 Task: Find flights from Istanbul to London for 2 passengers, round trip, economy class, from July 12 to July 15, with 2 carry-on bags and a budget of up to $3,000.
Action: Mouse pressed left at (436, 387)
Screenshot: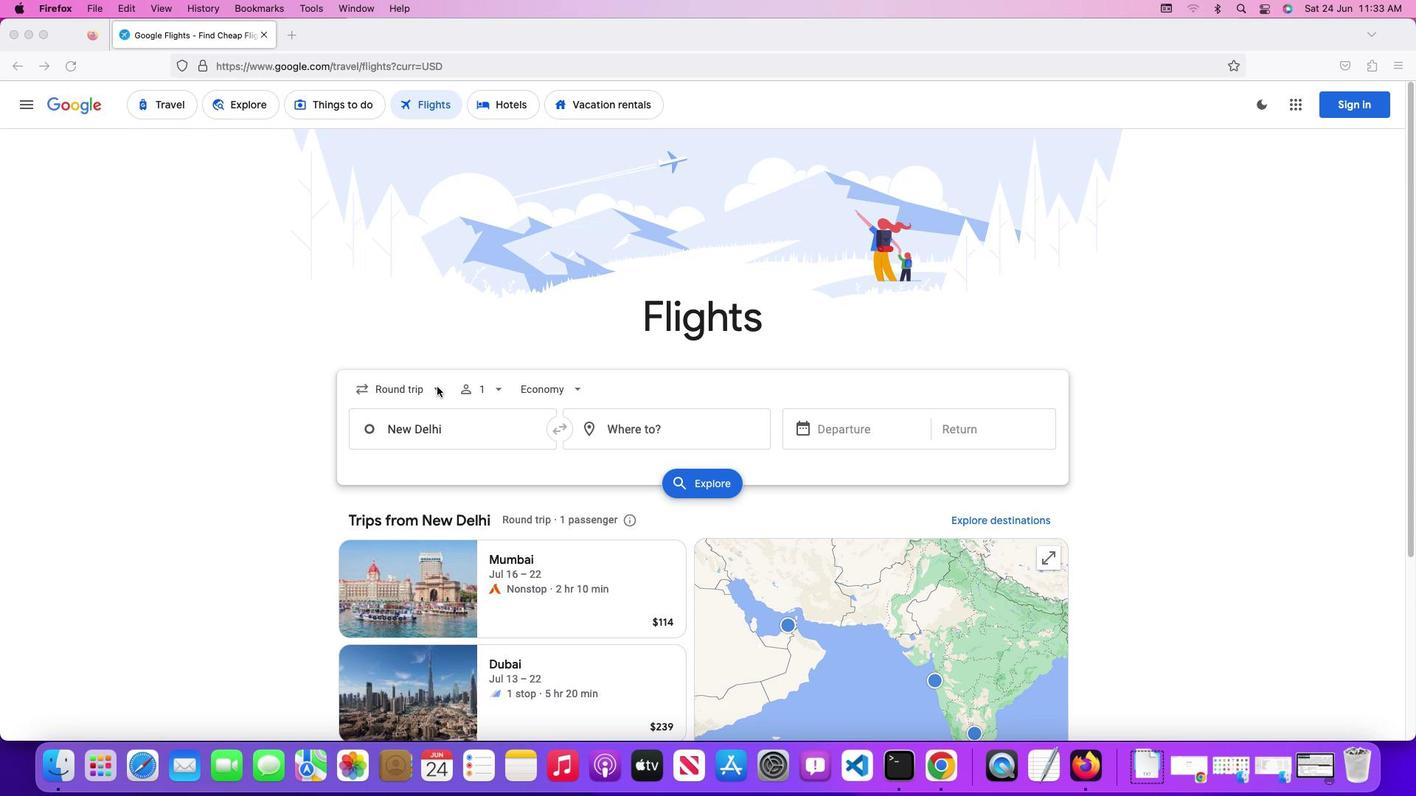 
Action: Mouse pressed left at (436, 387)
Screenshot: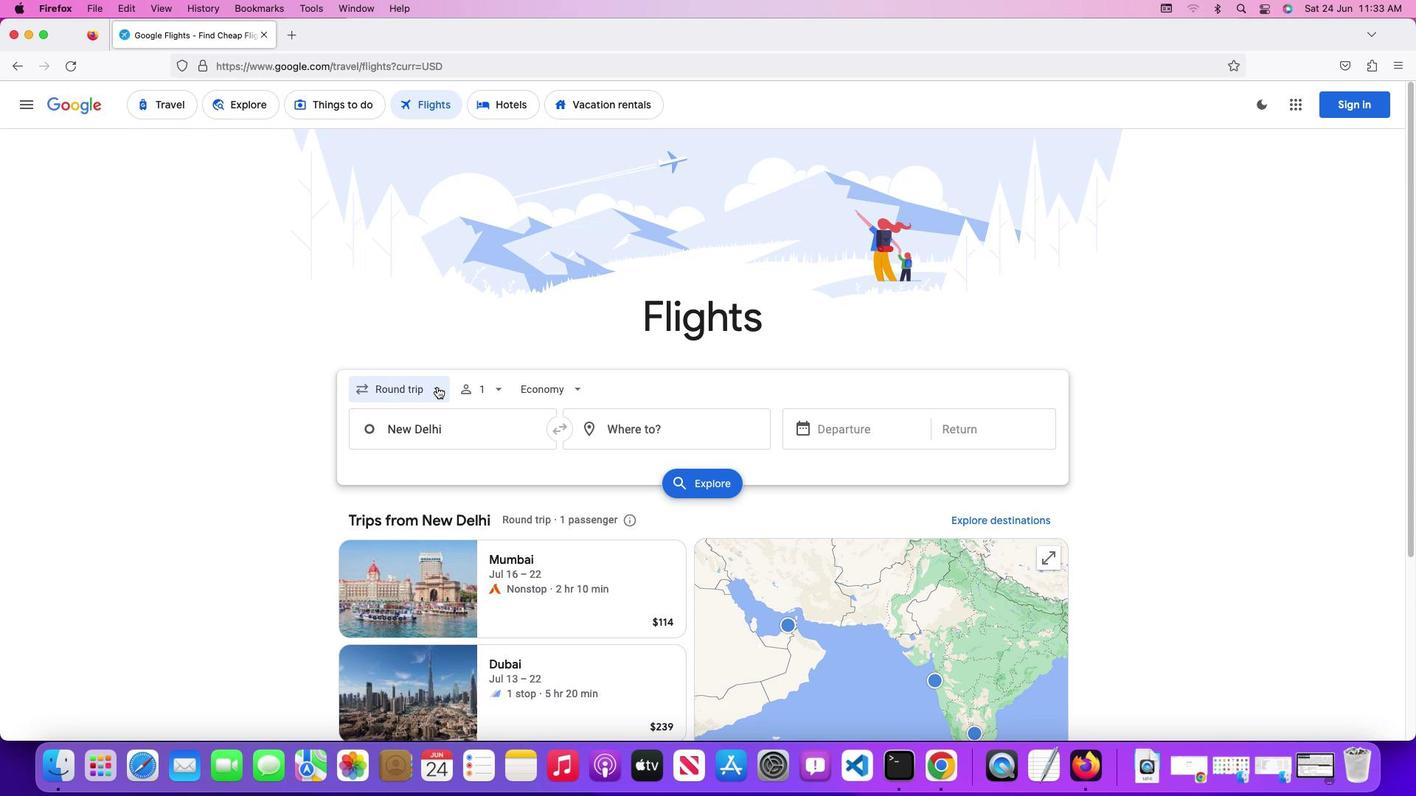 
Action: Mouse moved to (436, 422)
Screenshot: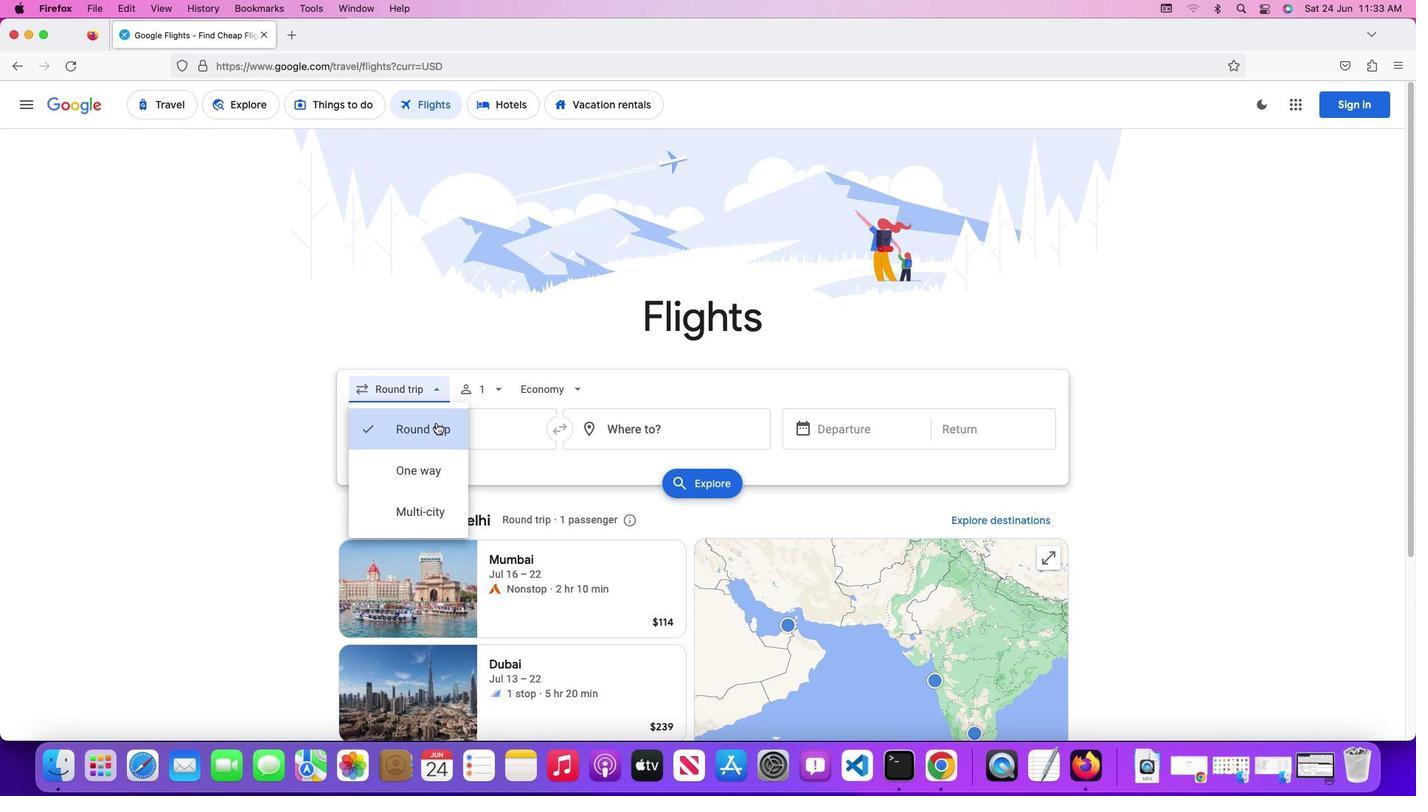 
Action: Mouse pressed left at (436, 422)
Screenshot: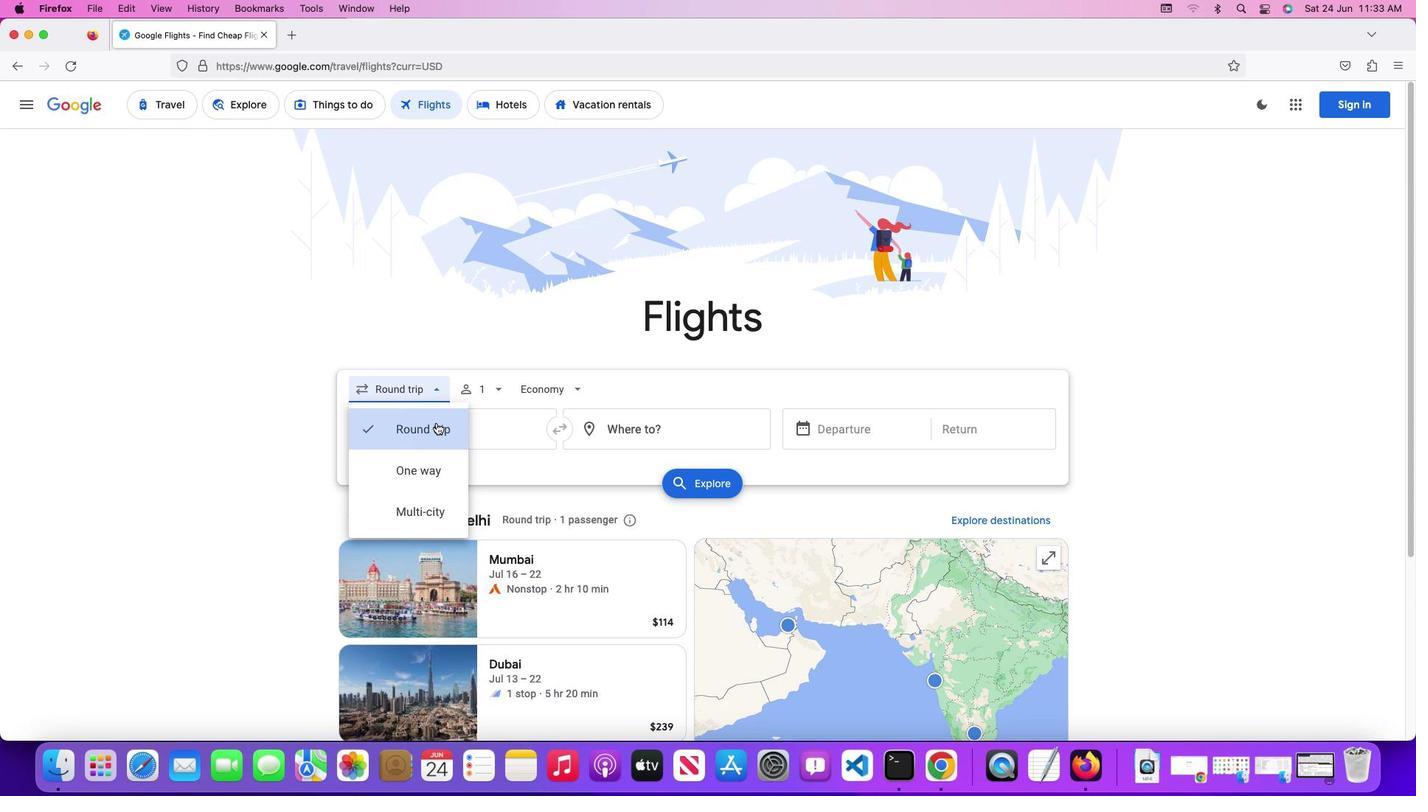 
Action: Mouse moved to (495, 394)
Screenshot: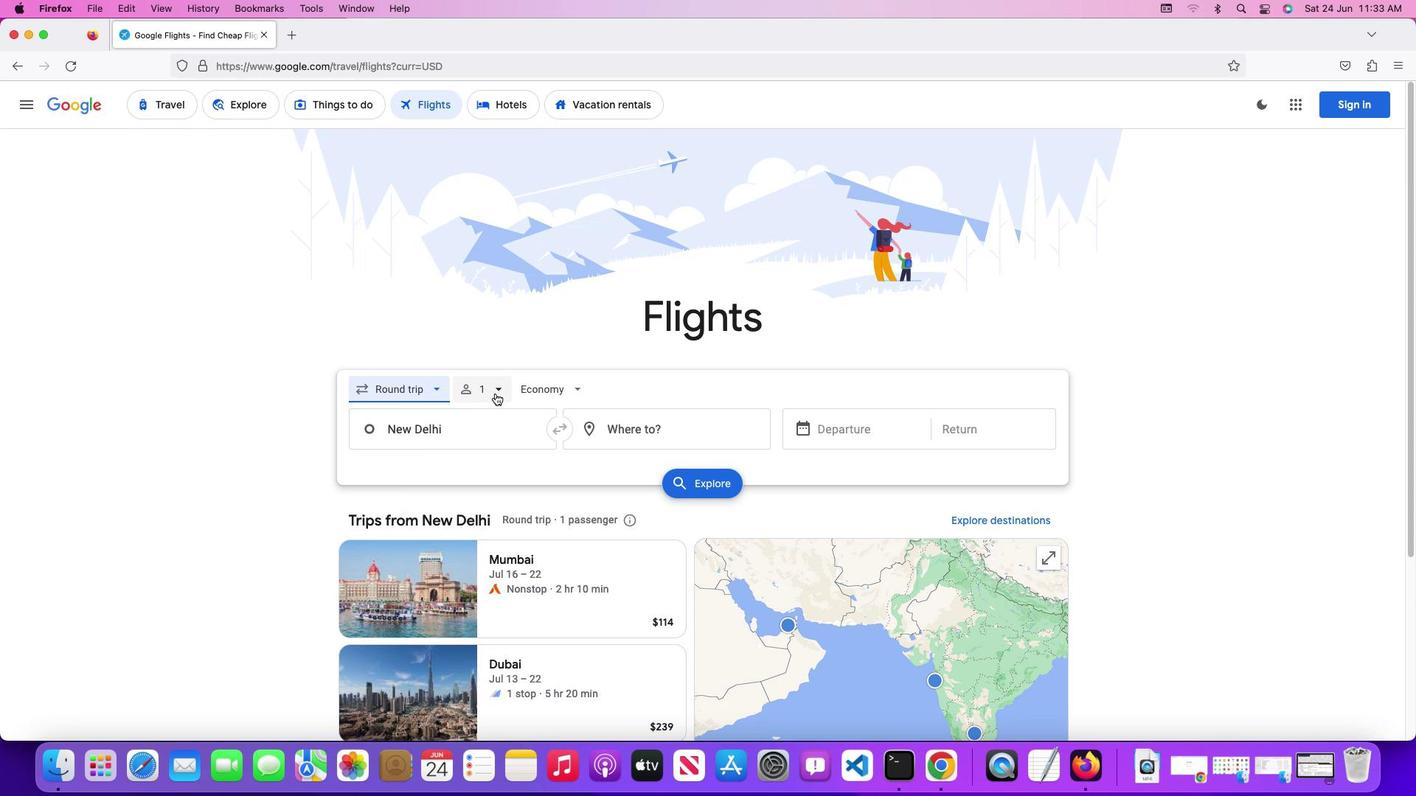 
Action: Mouse pressed left at (495, 394)
Screenshot: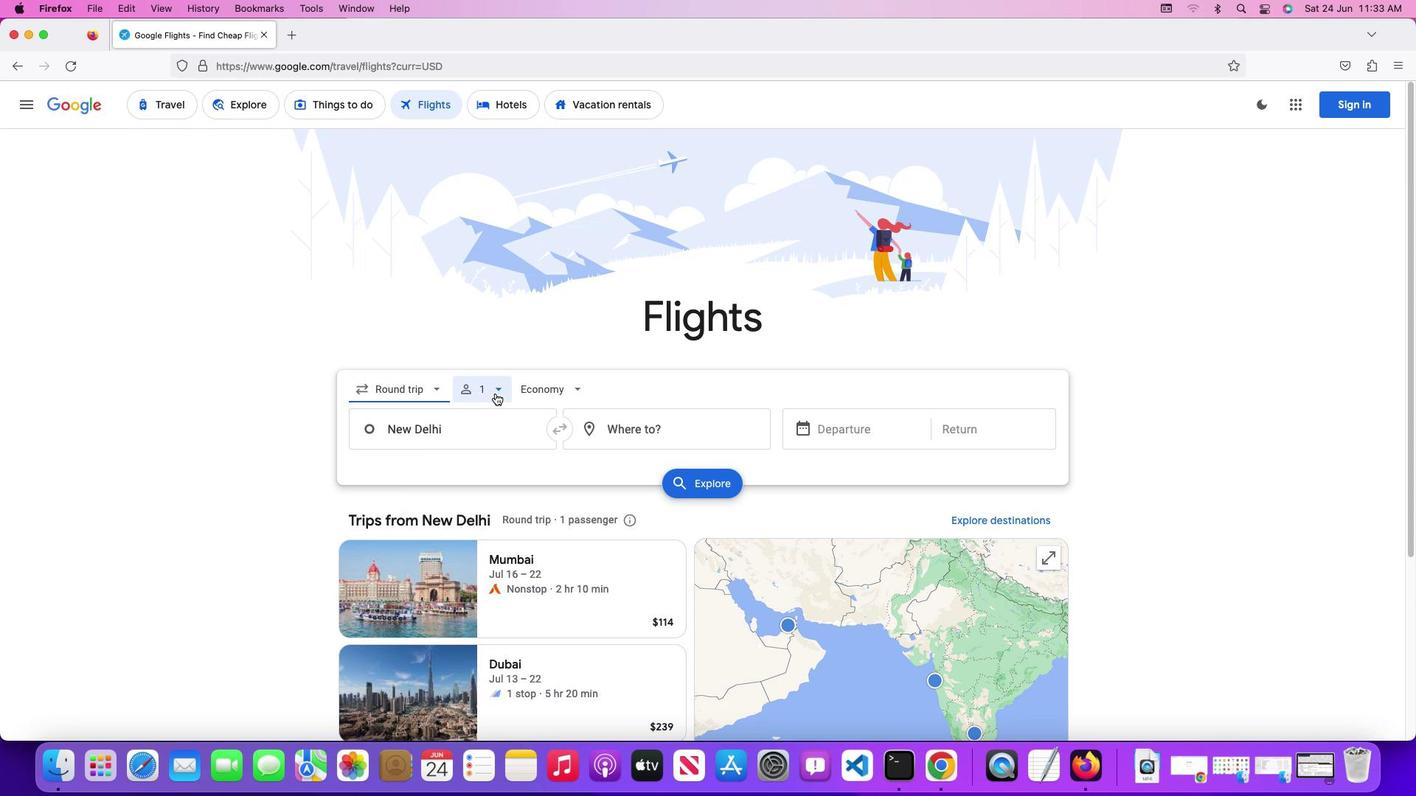 
Action: Mouse moved to (609, 428)
Screenshot: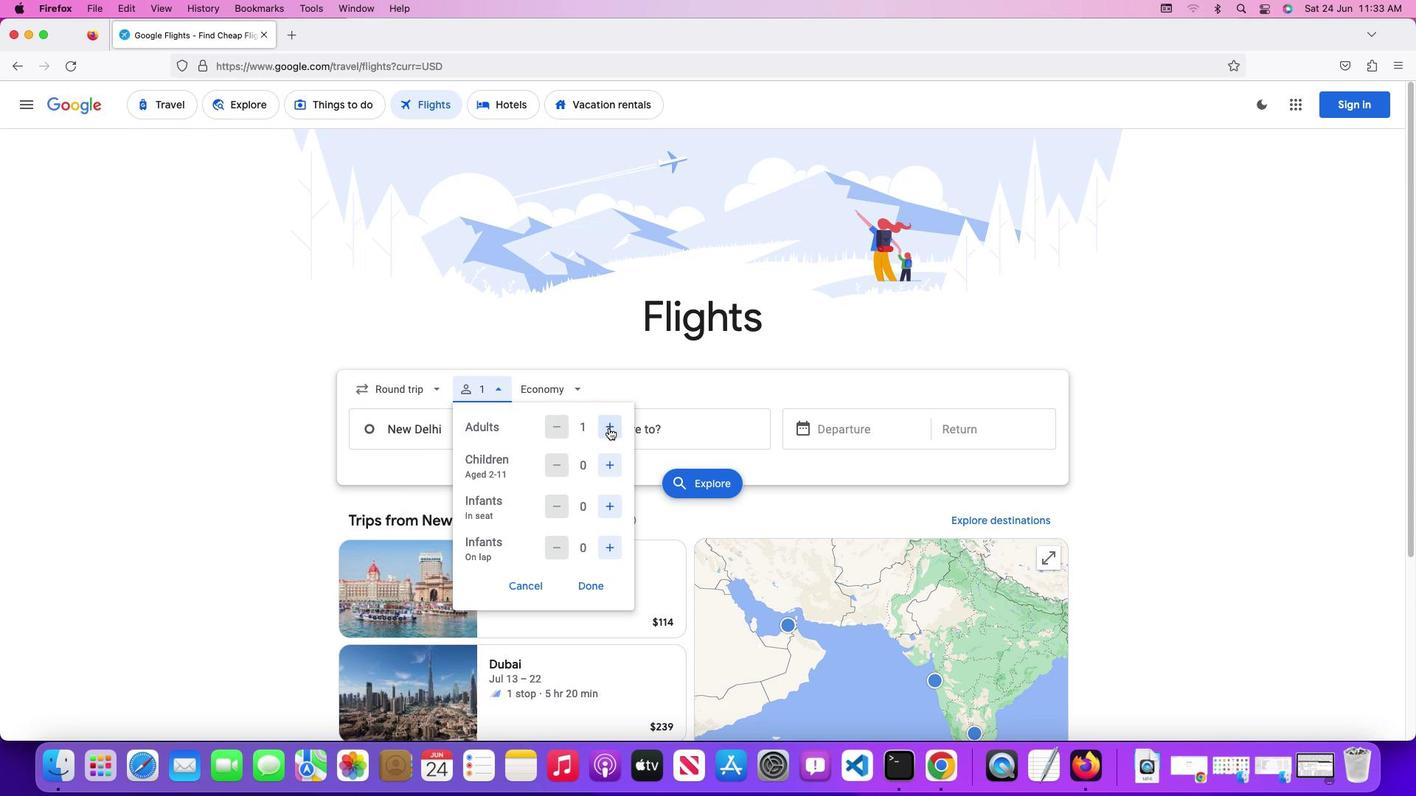 
Action: Mouse pressed left at (609, 428)
Screenshot: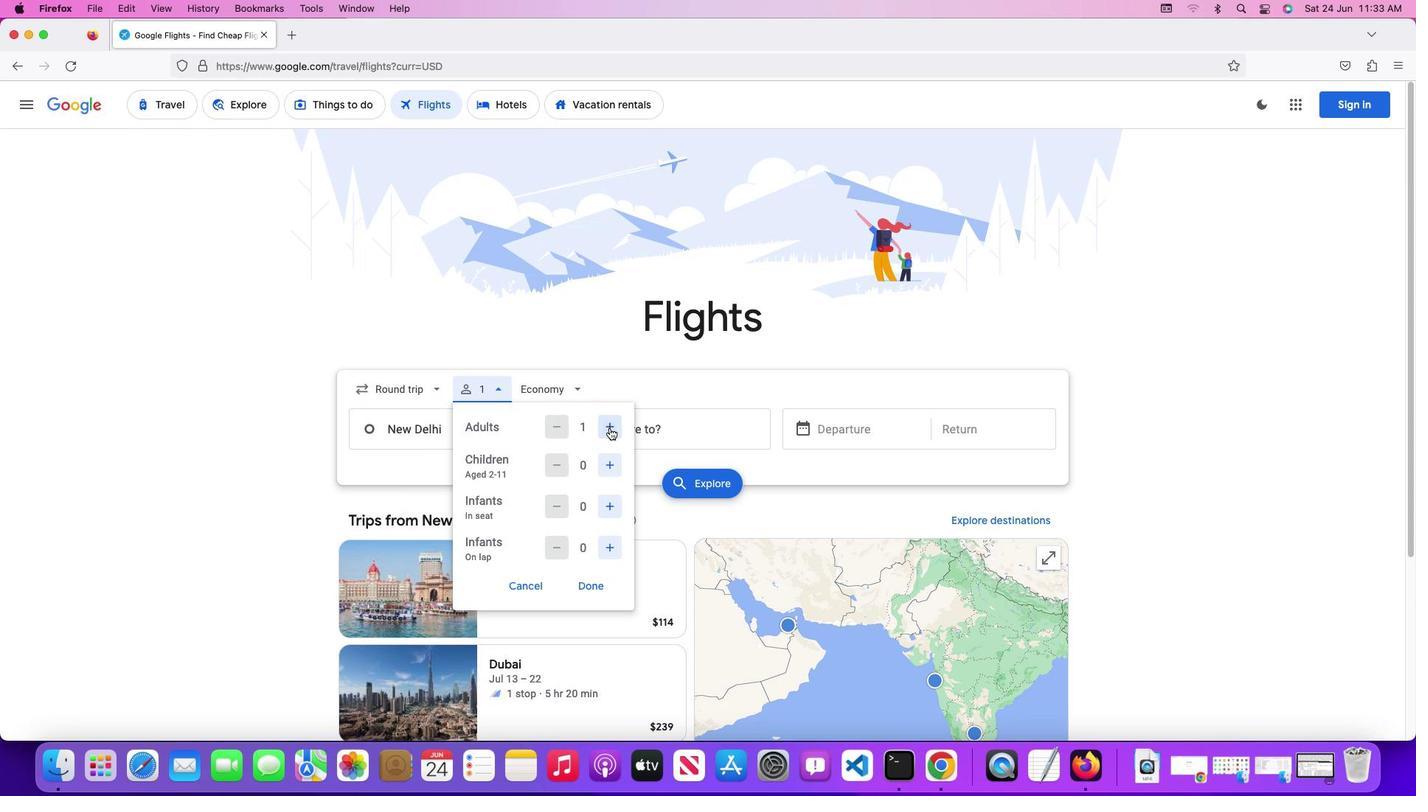
Action: Mouse moved to (582, 582)
Screenshot: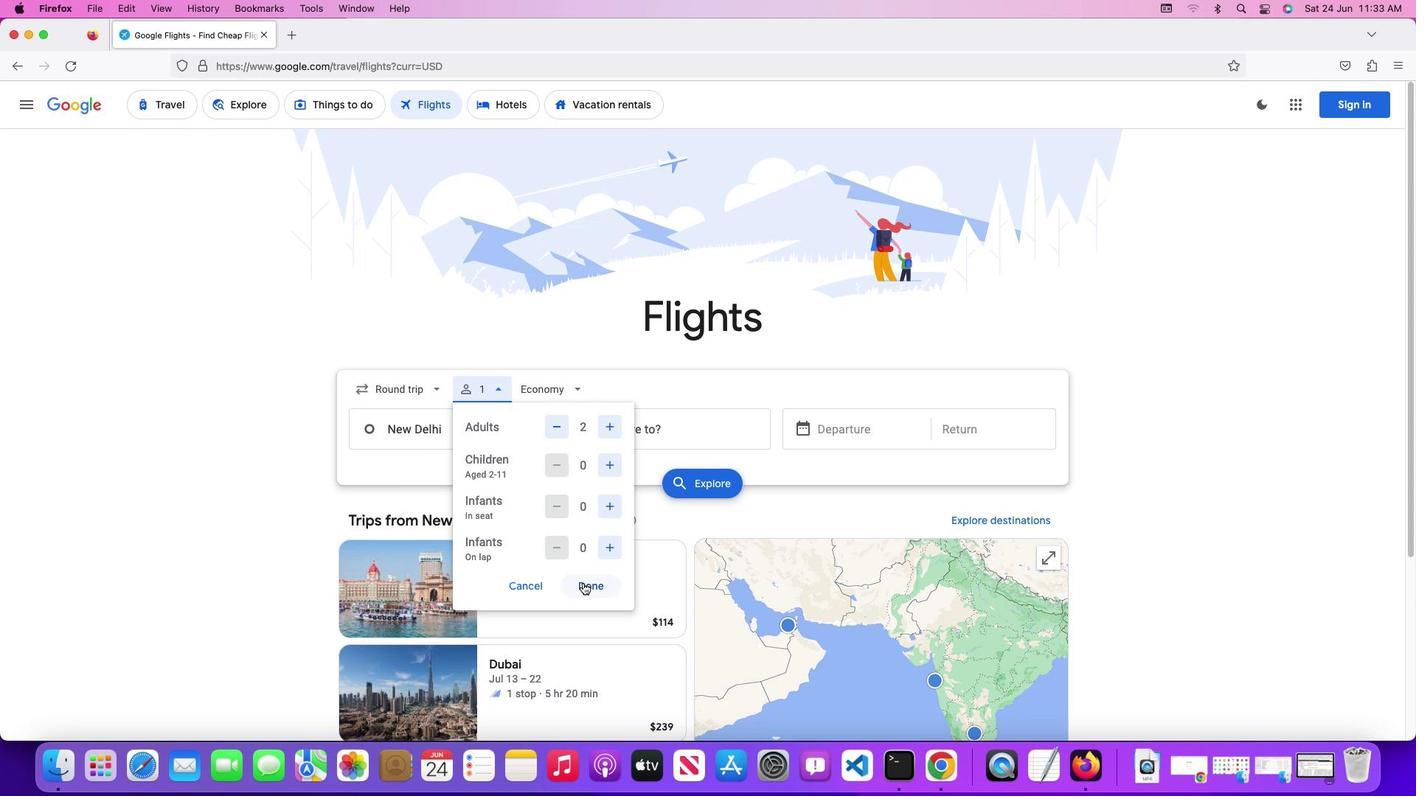 
Action: Mouse pressed left at (582, 582)
Screenshot: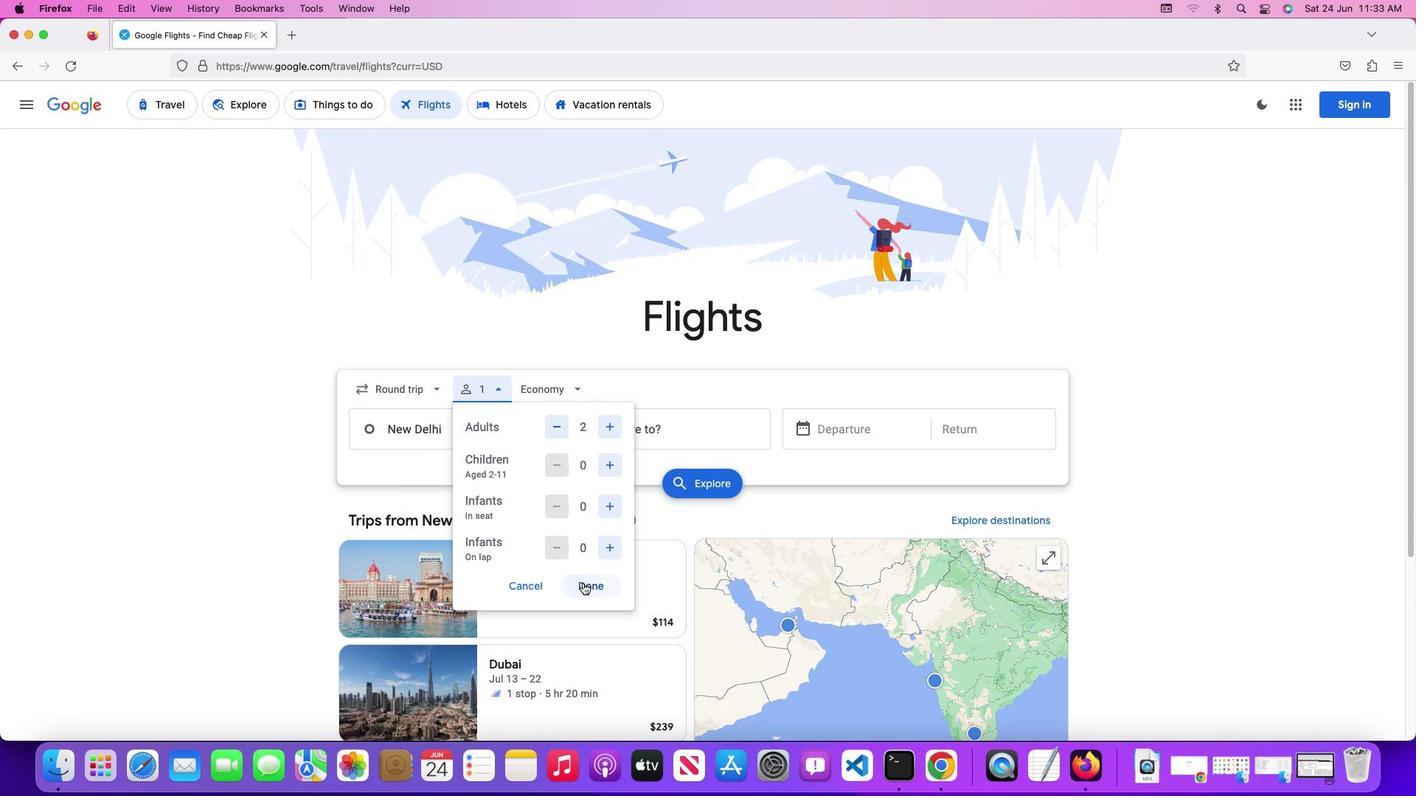 
Action: Mouse moved to (551, 386)
Screenshot: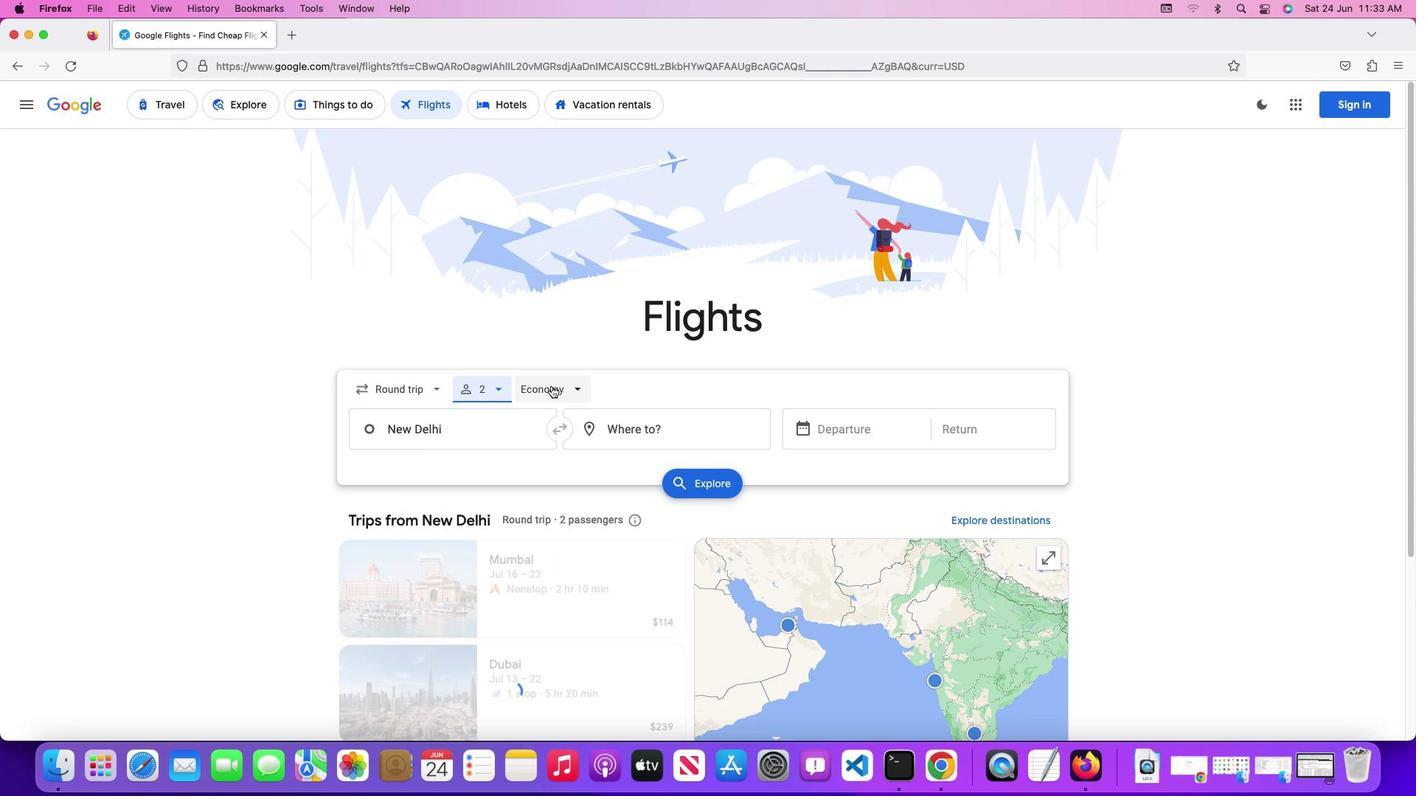 
Action: Mouse pressed left at (551, 386)
Screenshot: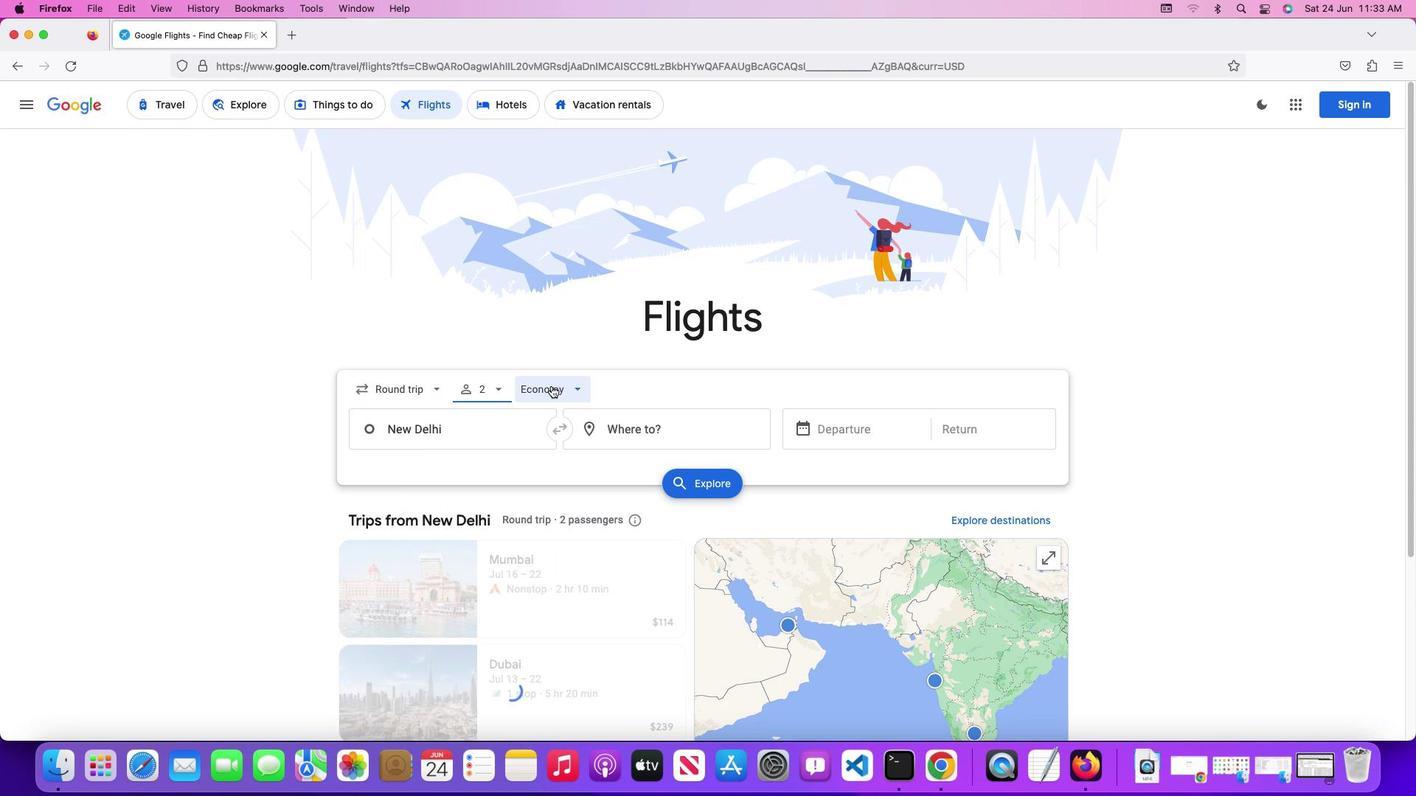 
Action: Mouse moved to (555, 420)
Screenshot: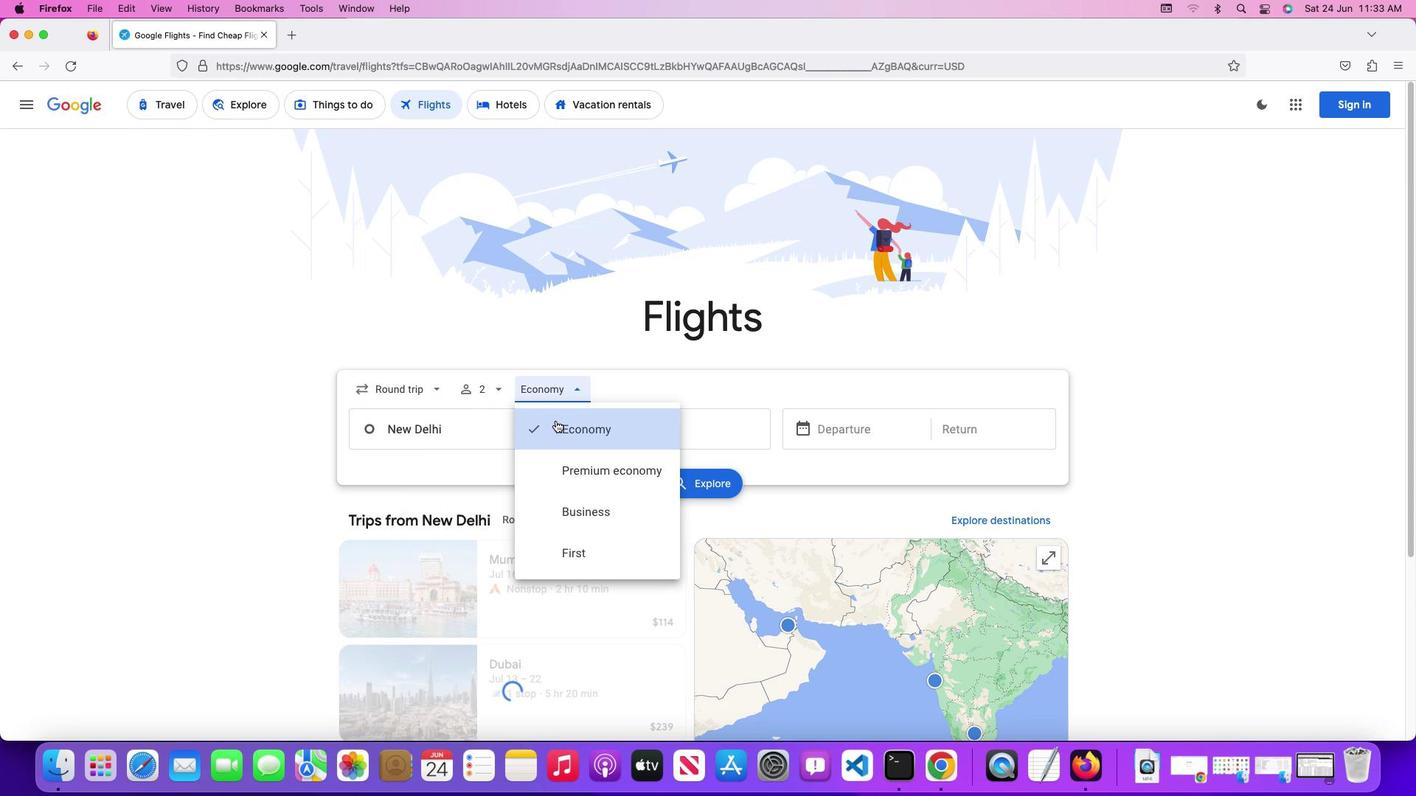 
Action: Mouse pressed left at (555, 420)
Screenshot: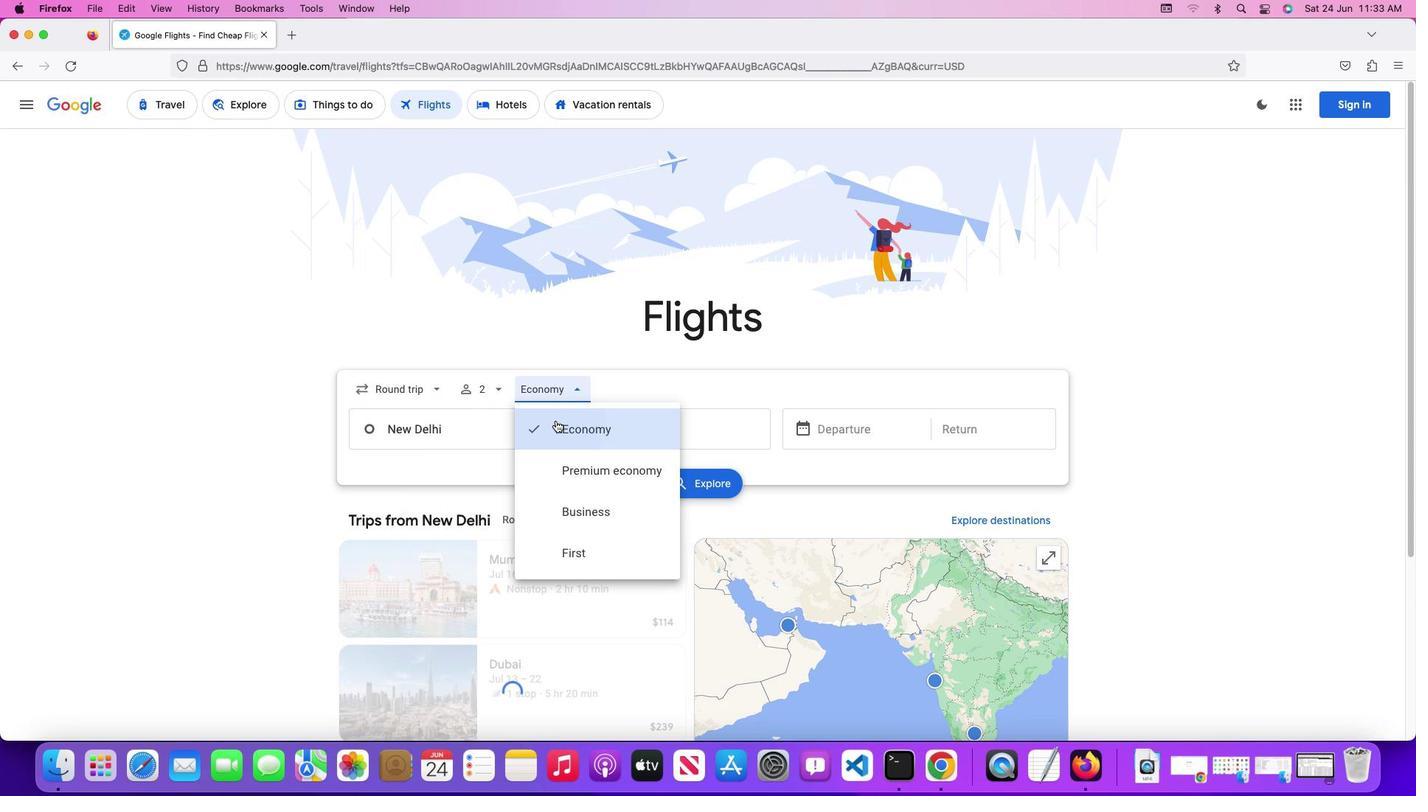 
Action: Mouse moved to (478, 432)
Screenshot: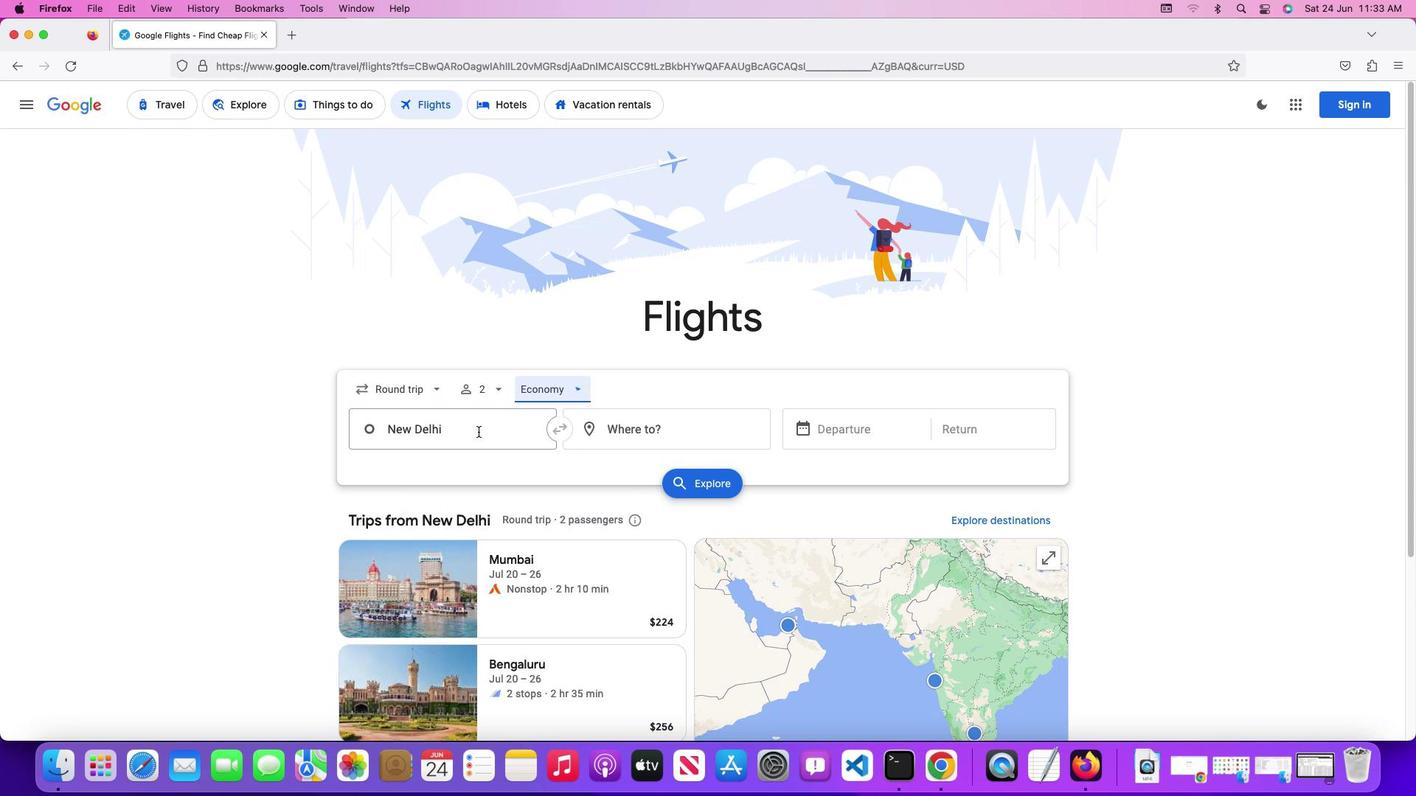 
Action: Mouse pressed left at (478, 432)
Screenshot: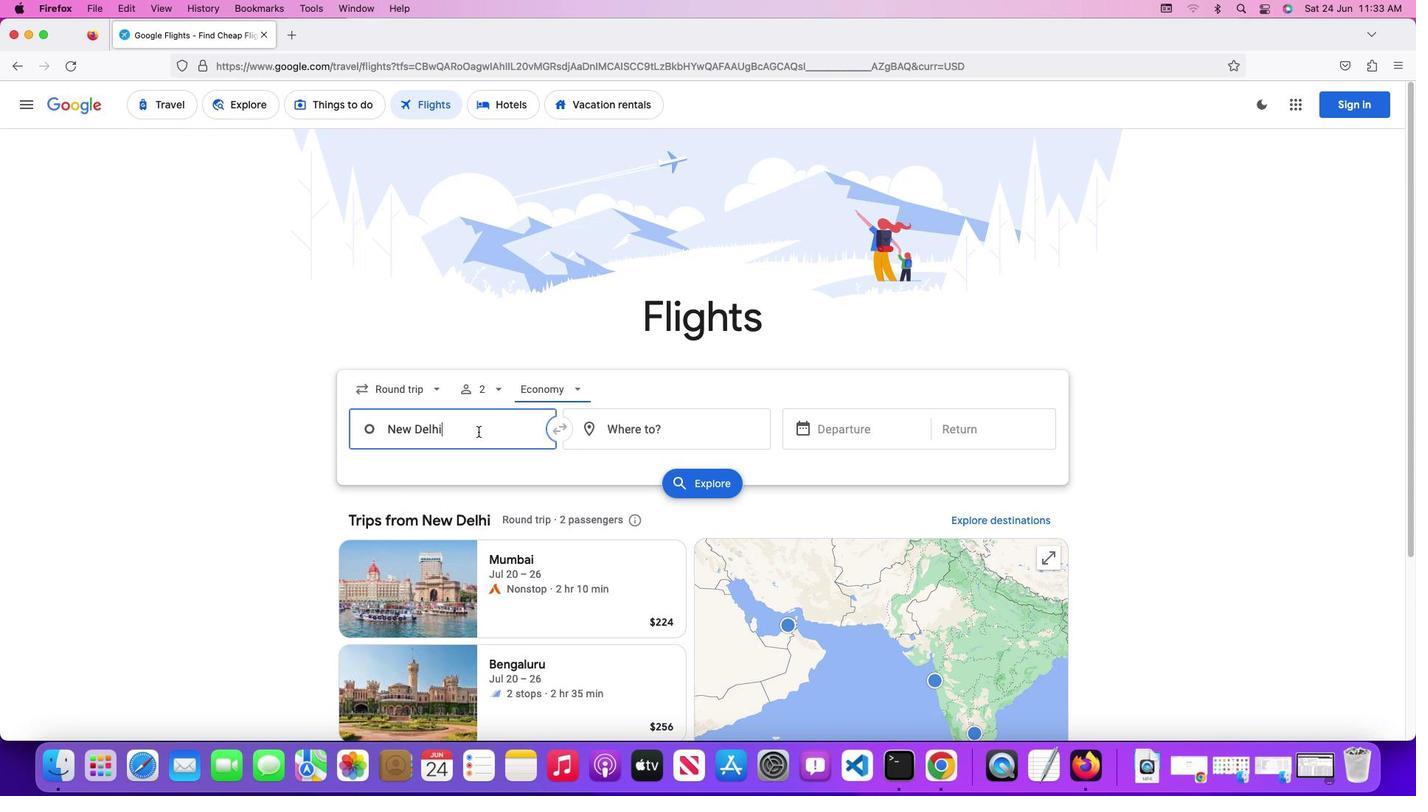 
Action: Key pressed Key.shift'I''s''t''a''n''b''u''l'
Screenshot: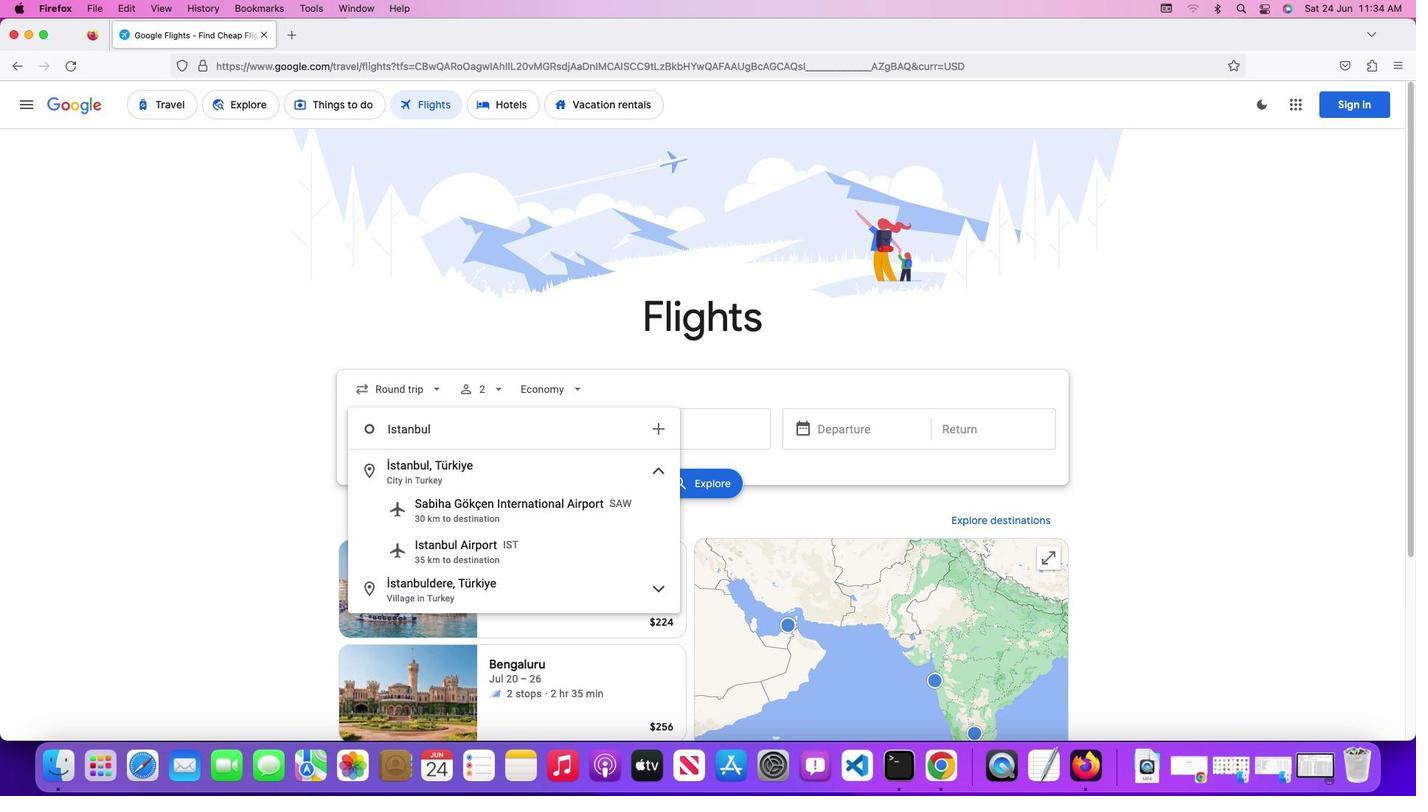 
Action: Mouse moved to (534, 471)
Screenshot: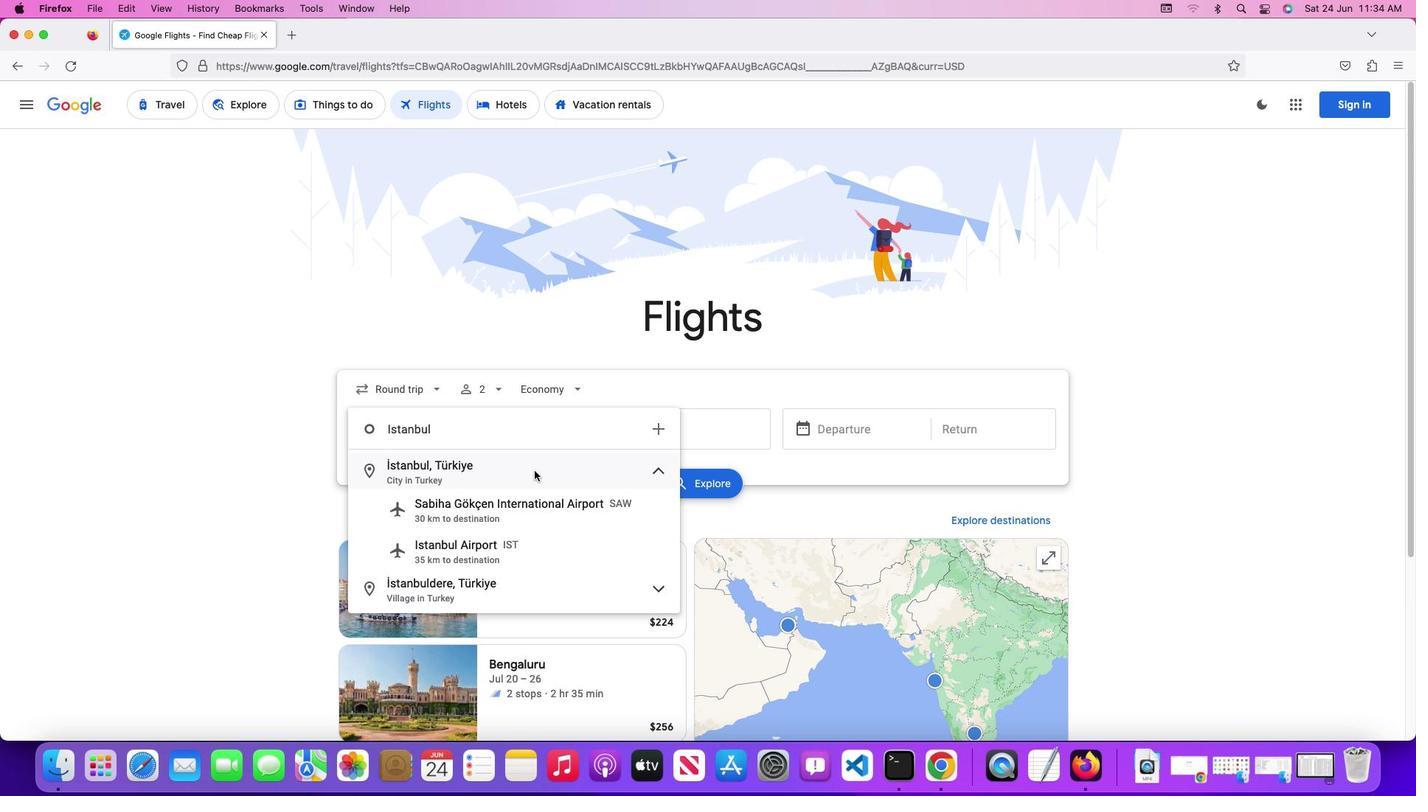 
Action: Mouse pressed left at (534, 471)
Screenshot: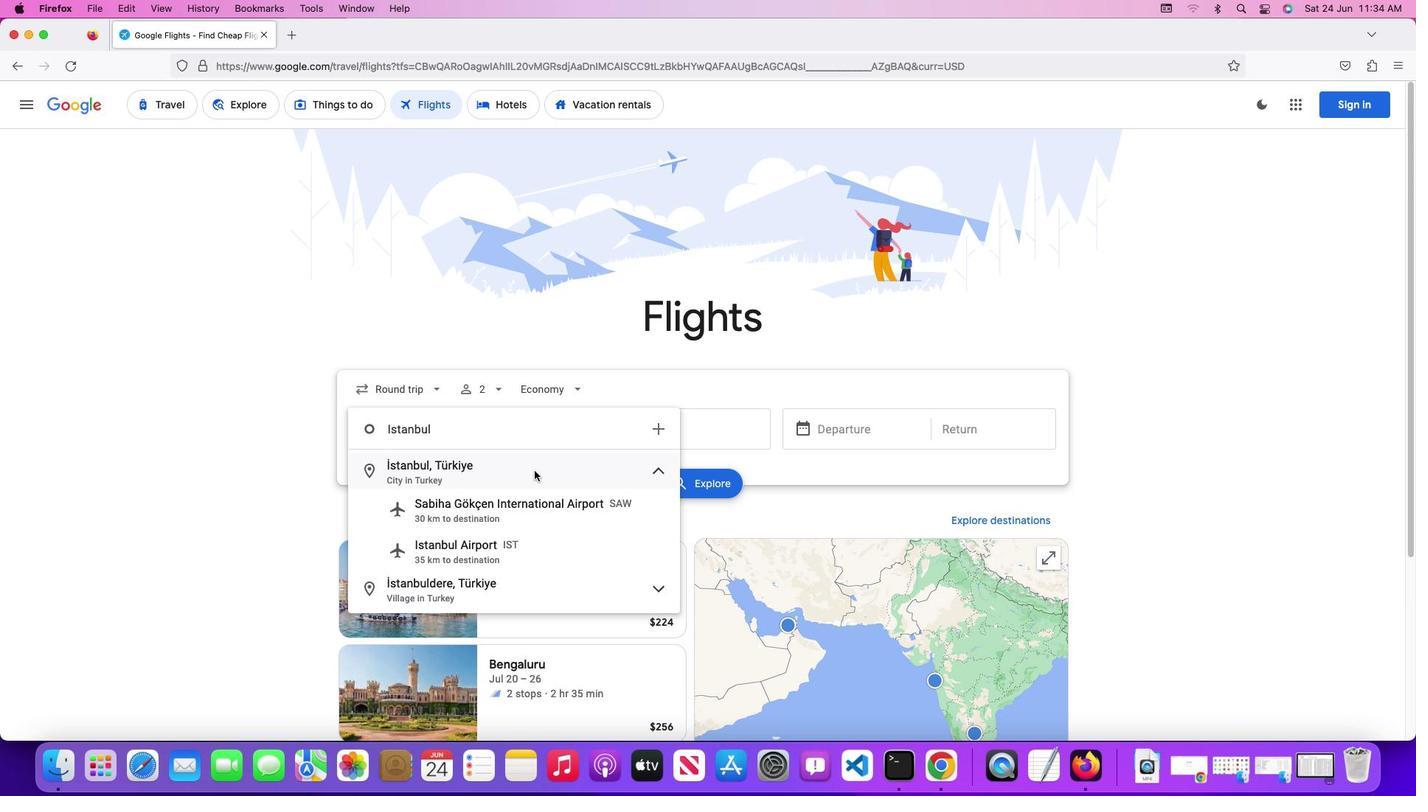
Action: Mouse moved to (615, 436)
Screenshot: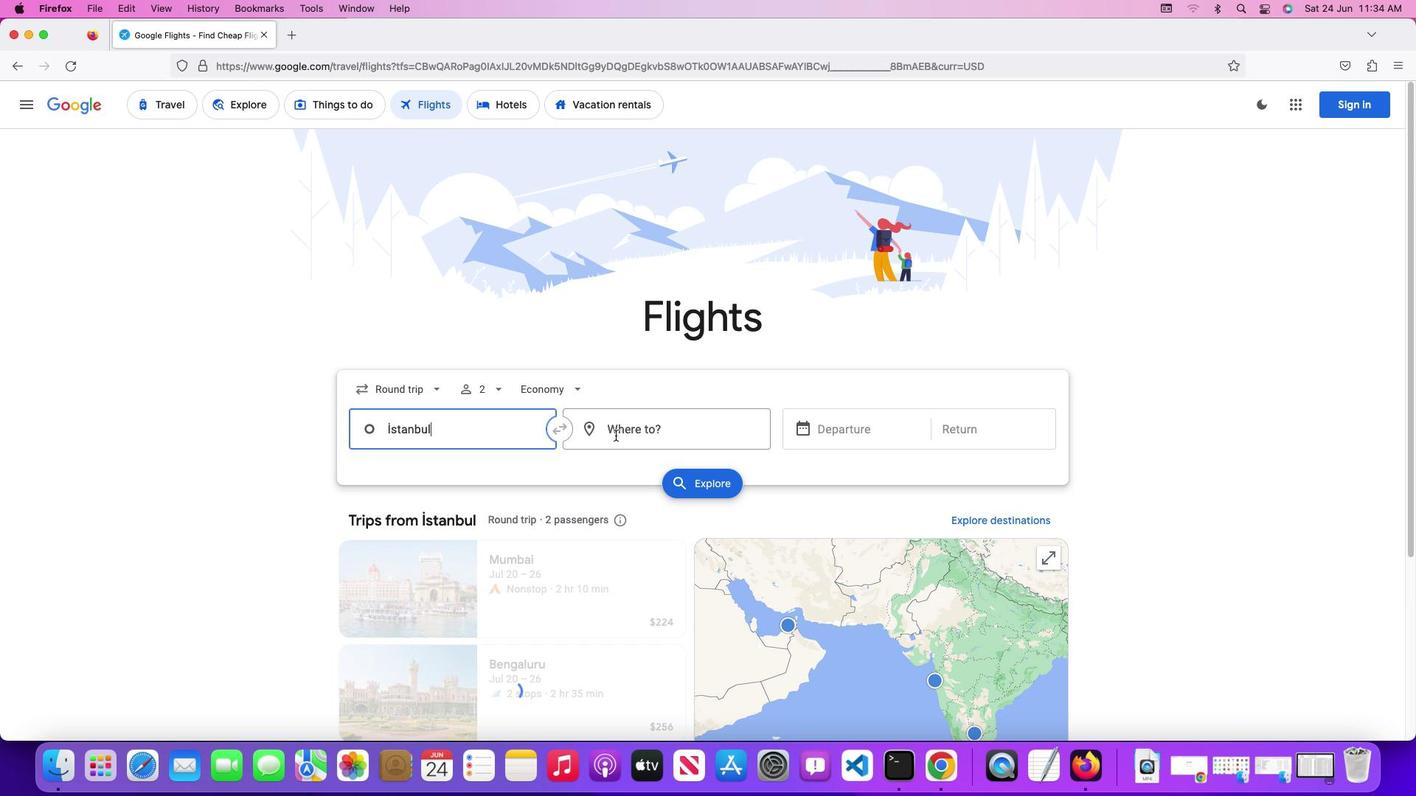 
Action: Mouse pressed left at (615, 436)
Screenshot: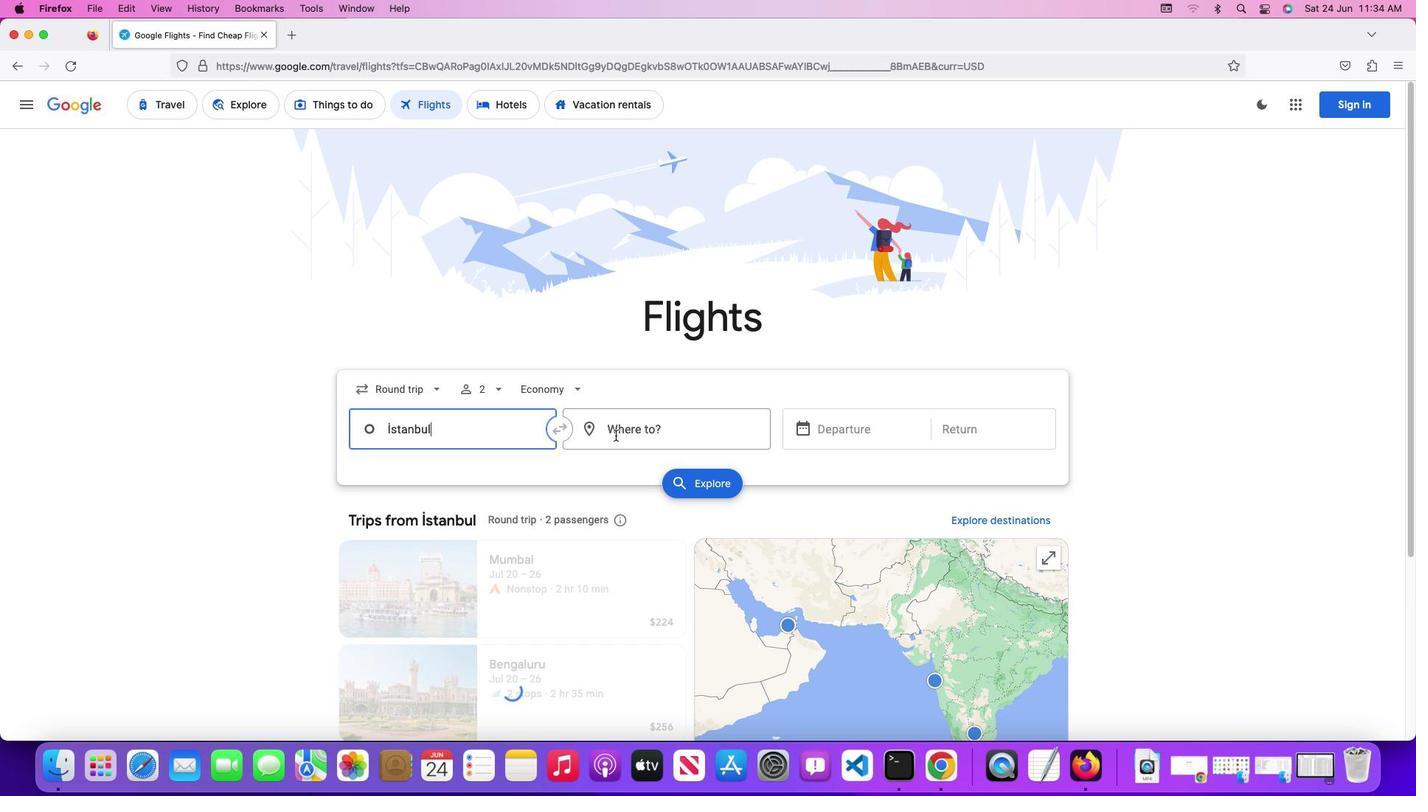 
Action: Key pressed Key.shift'L''o''n''d''o''n'
Screenshot: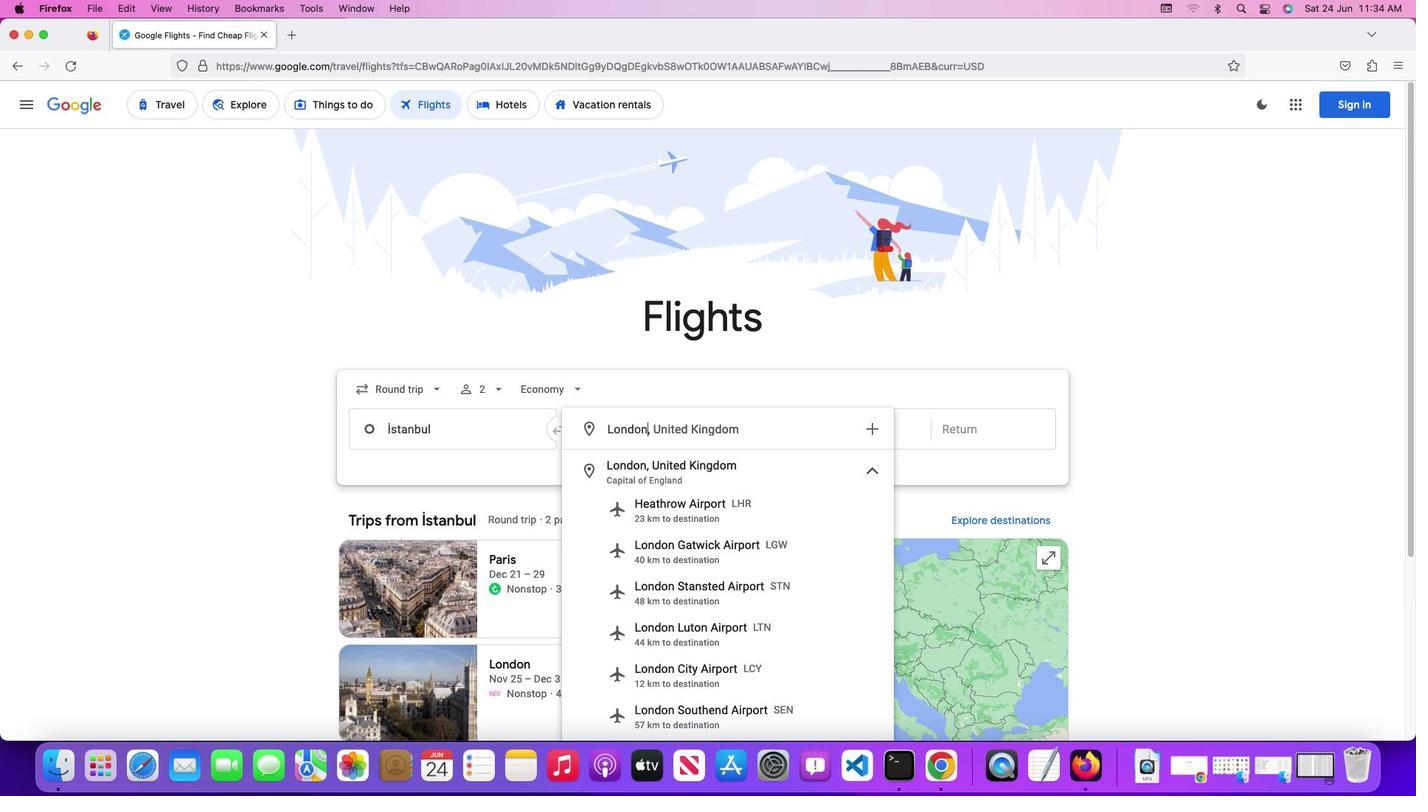 
Action: Mouse moved to (681, 476)
Screenshot: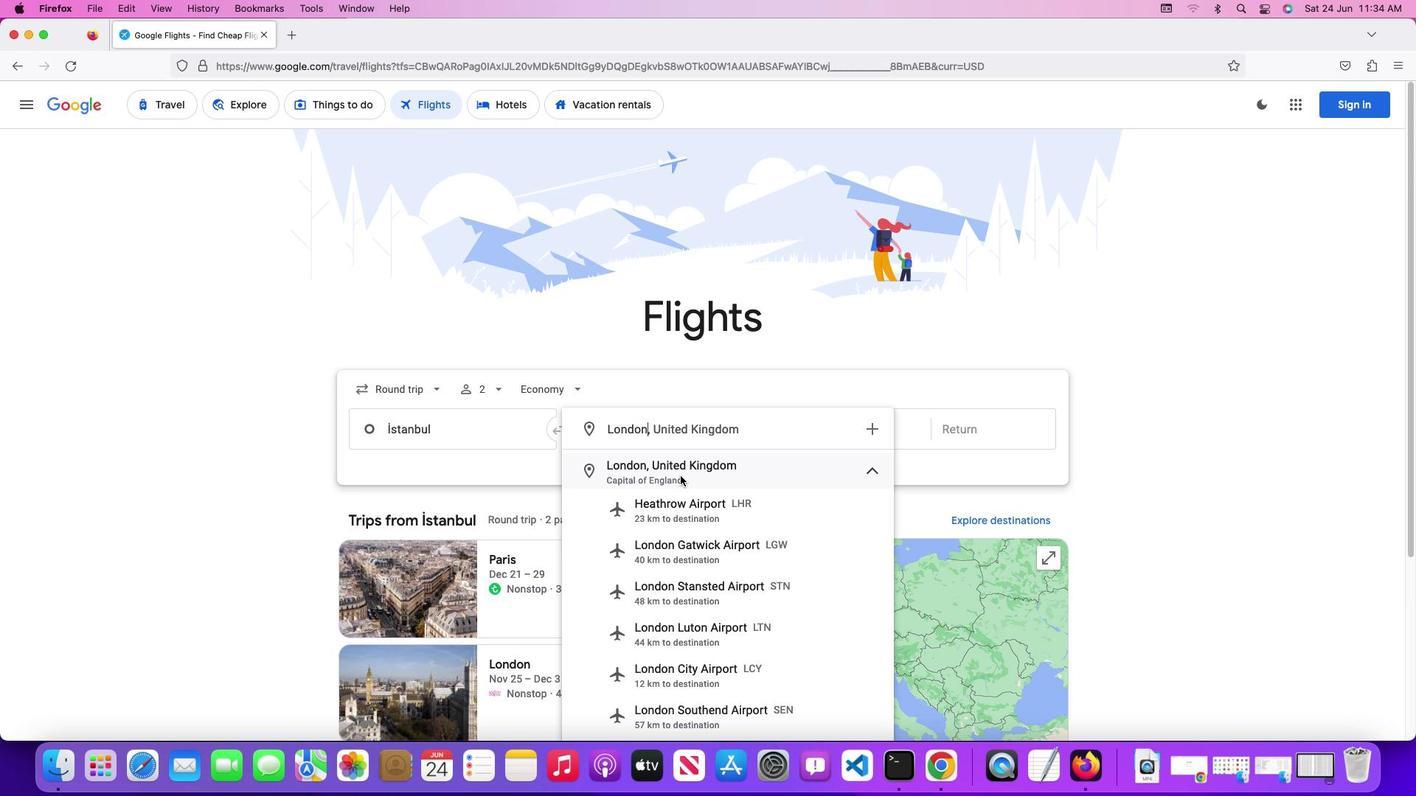 
Action: Mouse pressed left at (681, 476)
Screenshot: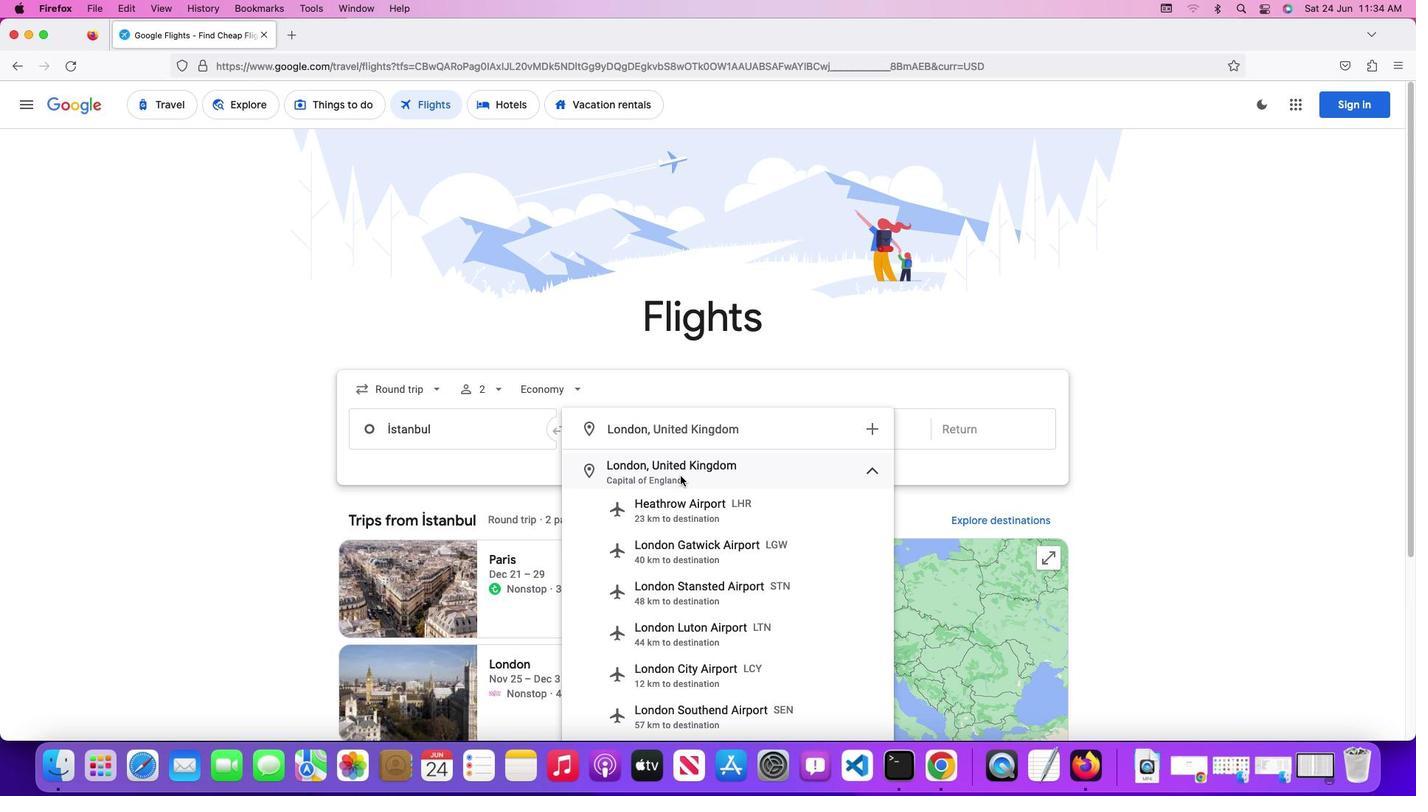 
Action: Mouse moved to (830, 431)
Screenshot: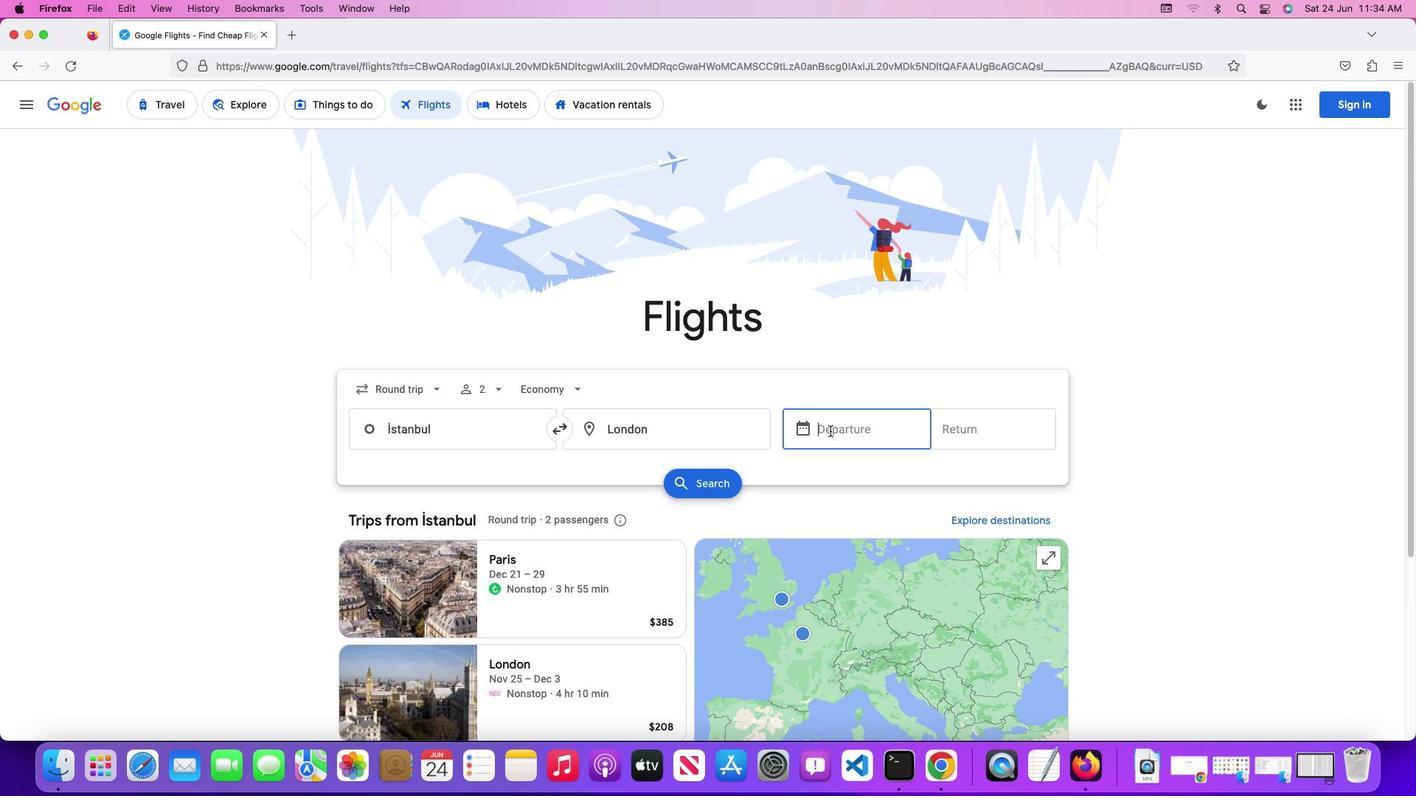 
Action: Mouse pressed left at (830, 431)
Screenshot: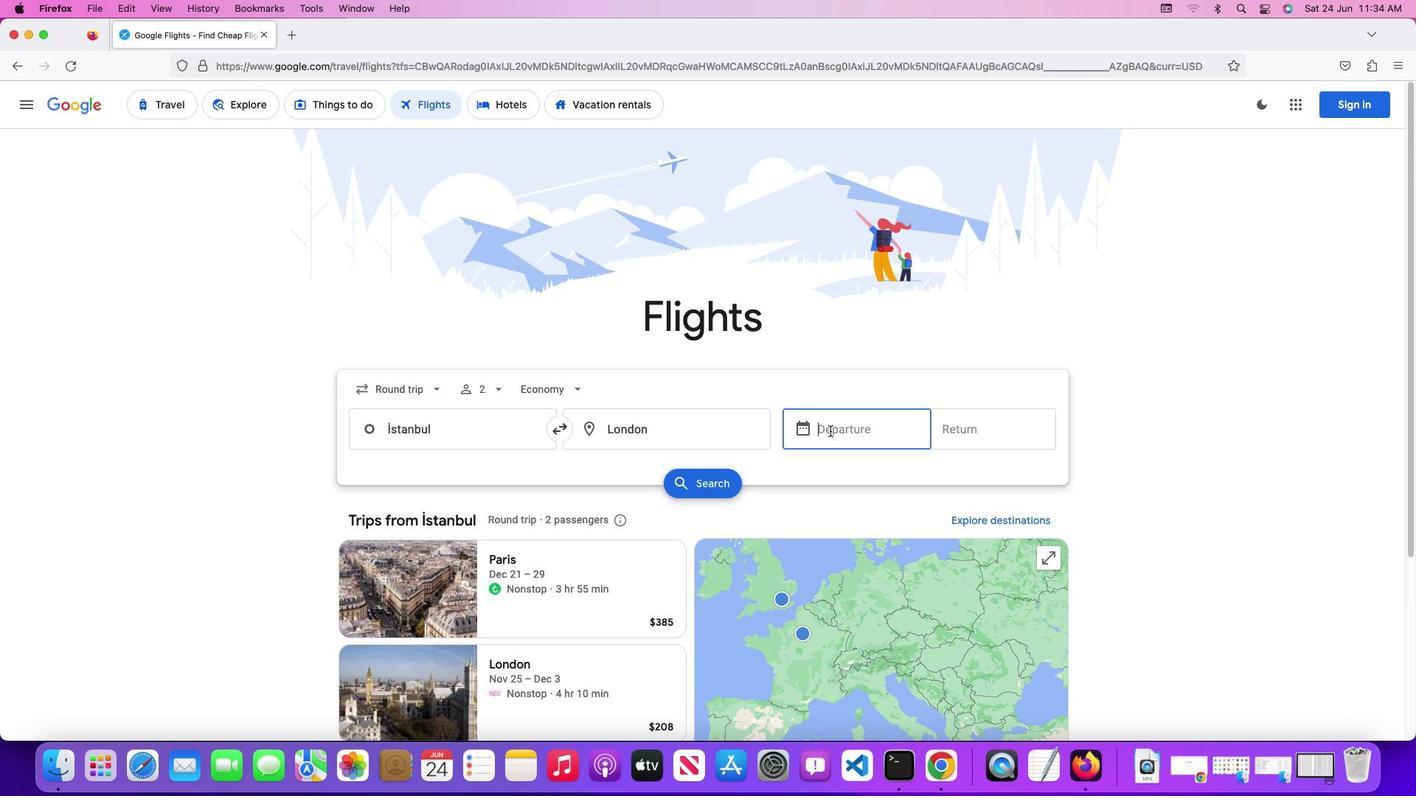 
Action: Mouse moved to (921, 532)
Screenshot: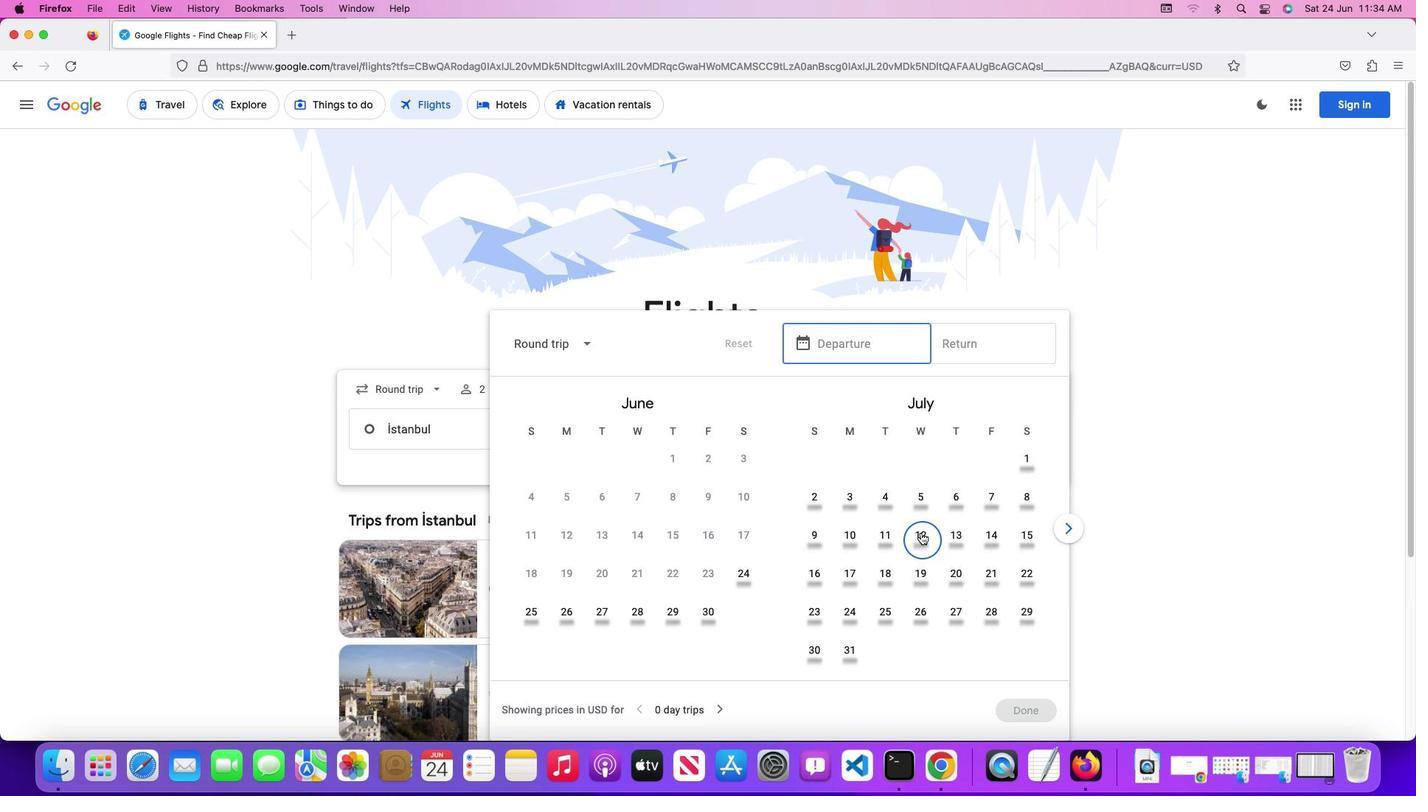 
Action: Mouse pressed left at (921, 532)
Screenshot: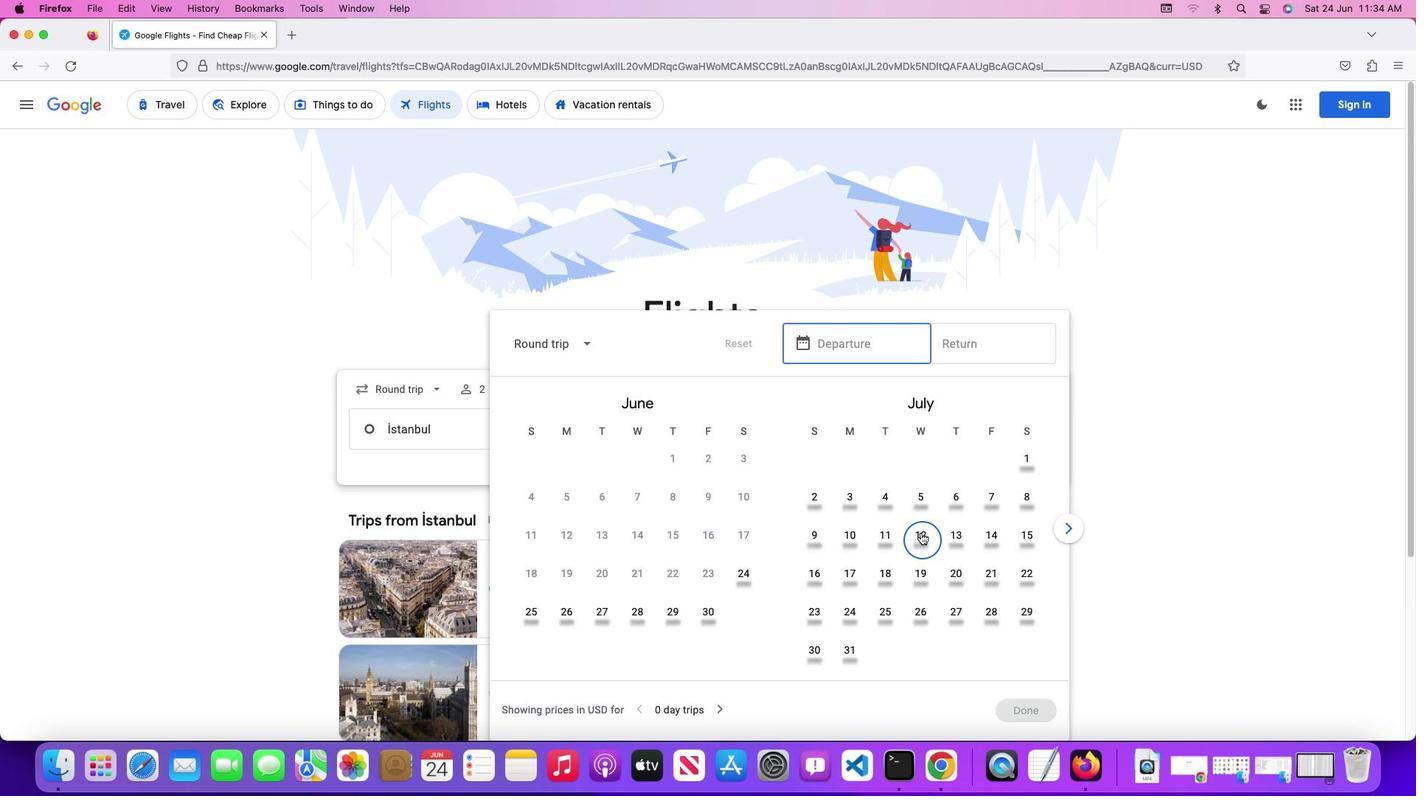
Action: Mouse moved to (1030, 532)
Screenshot: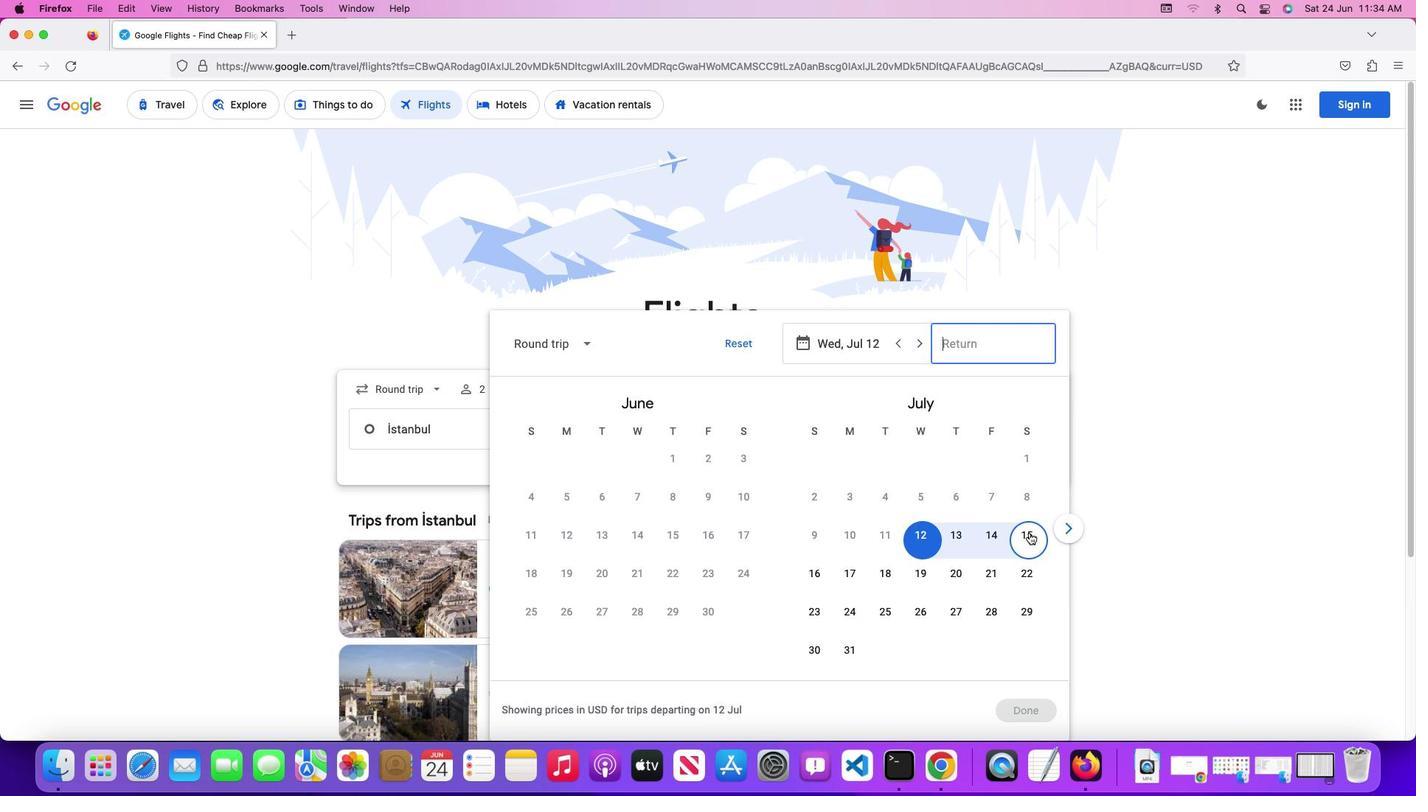 
Action: Mouse pressed left at (1030, 532)
Screenshot: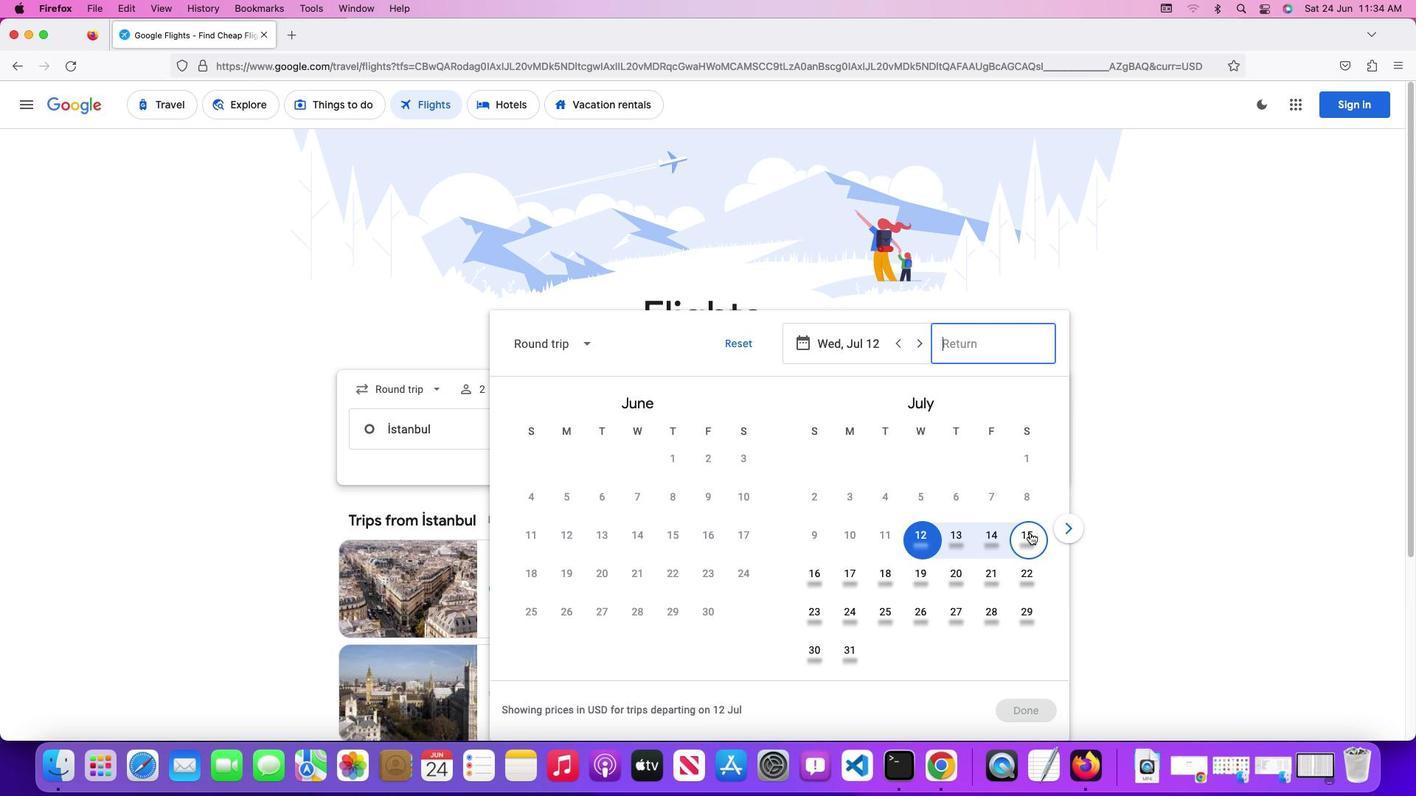 
Action: Mouse moved to (1017, 704)
Screenshot: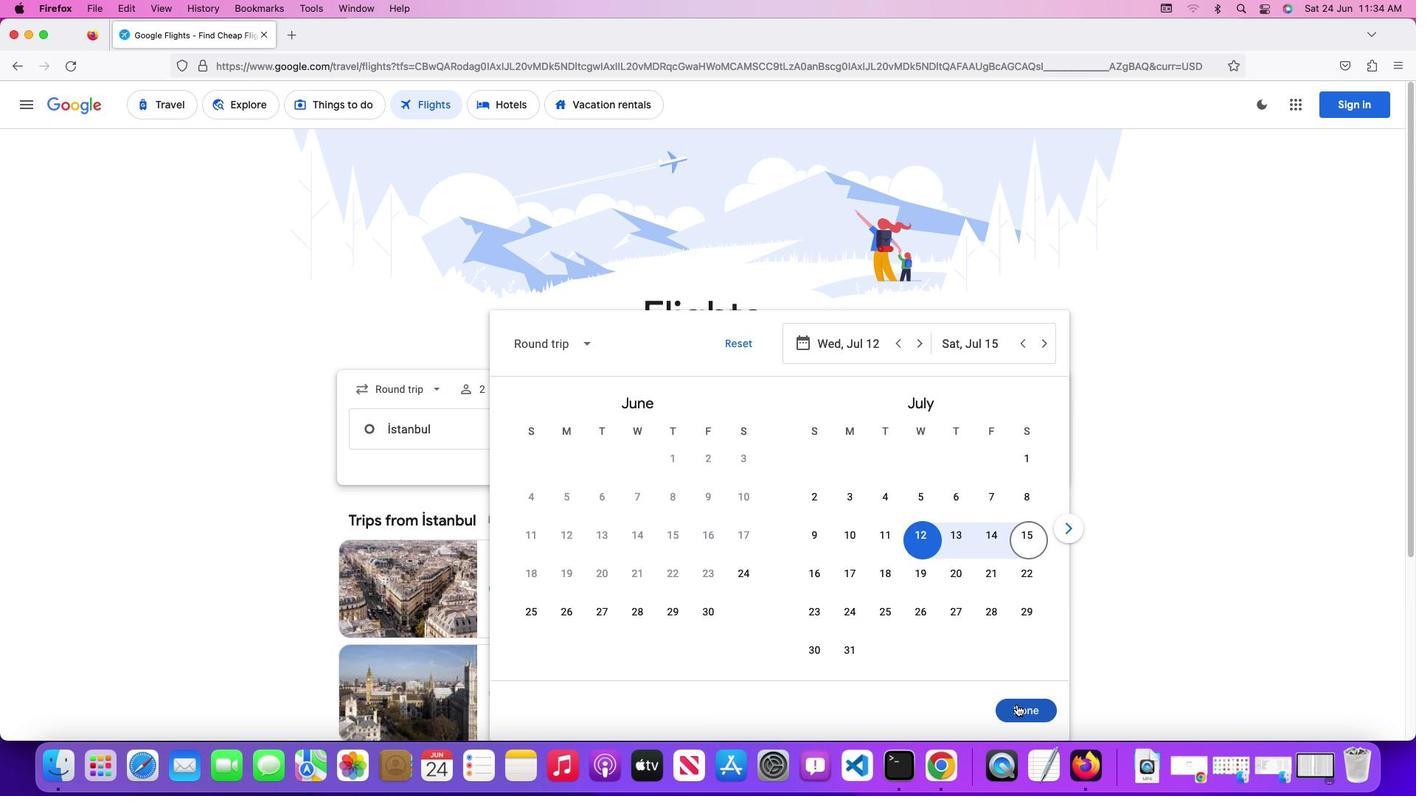 
Action: Mouse pressed left at (1017, 704)
Screenshot: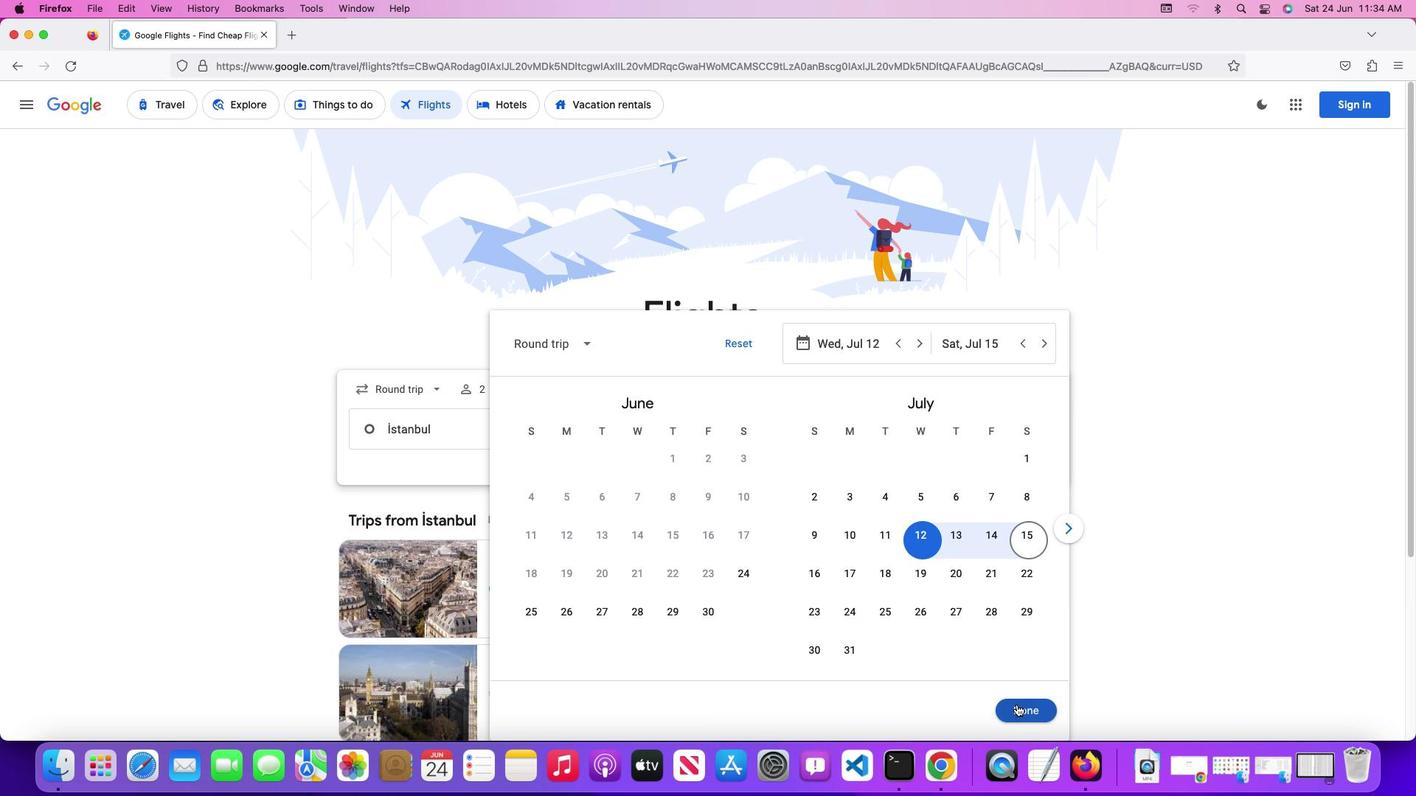 
Action: Mouse moved to (729, 484)
Screenshot: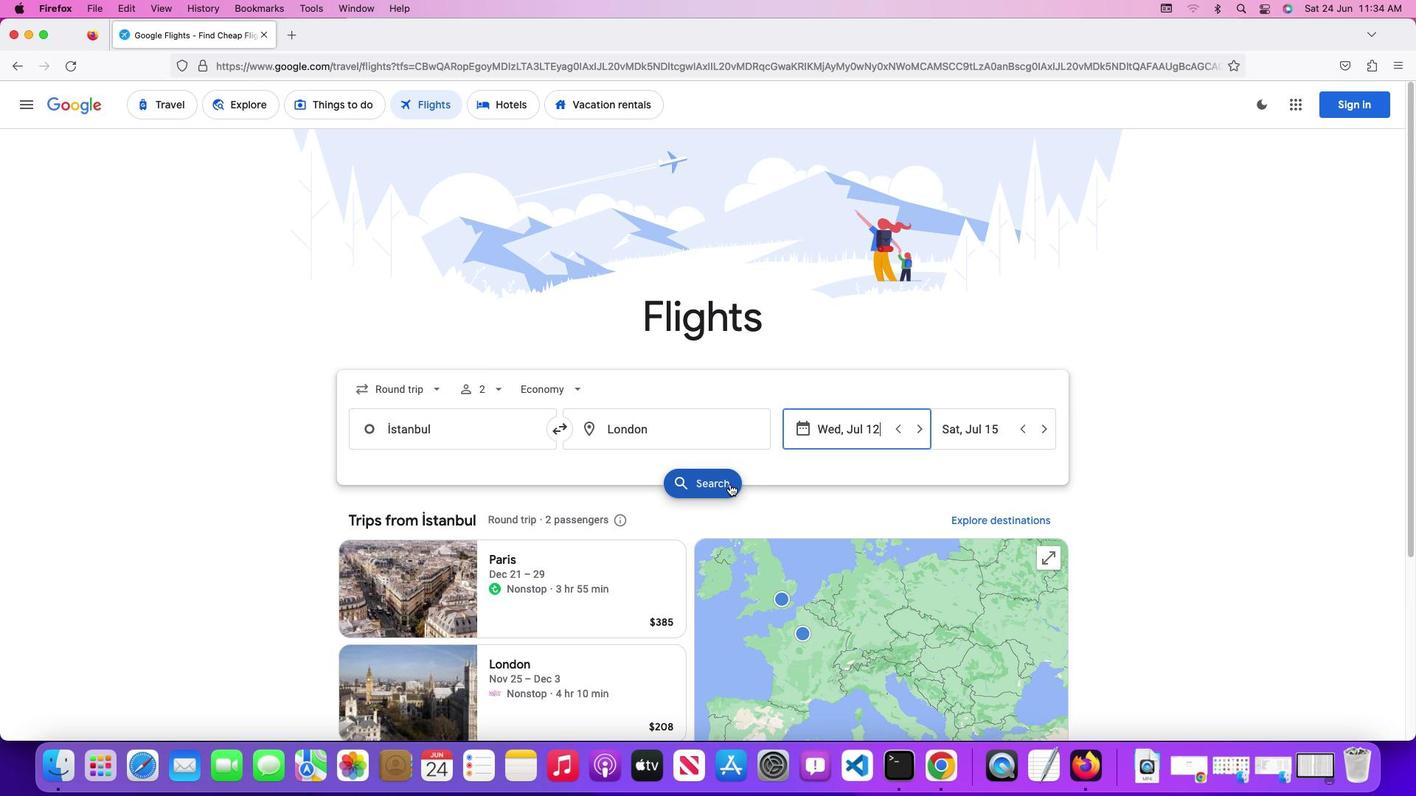 
Action: Mouse pressed left at (729, 484)
Screenshot: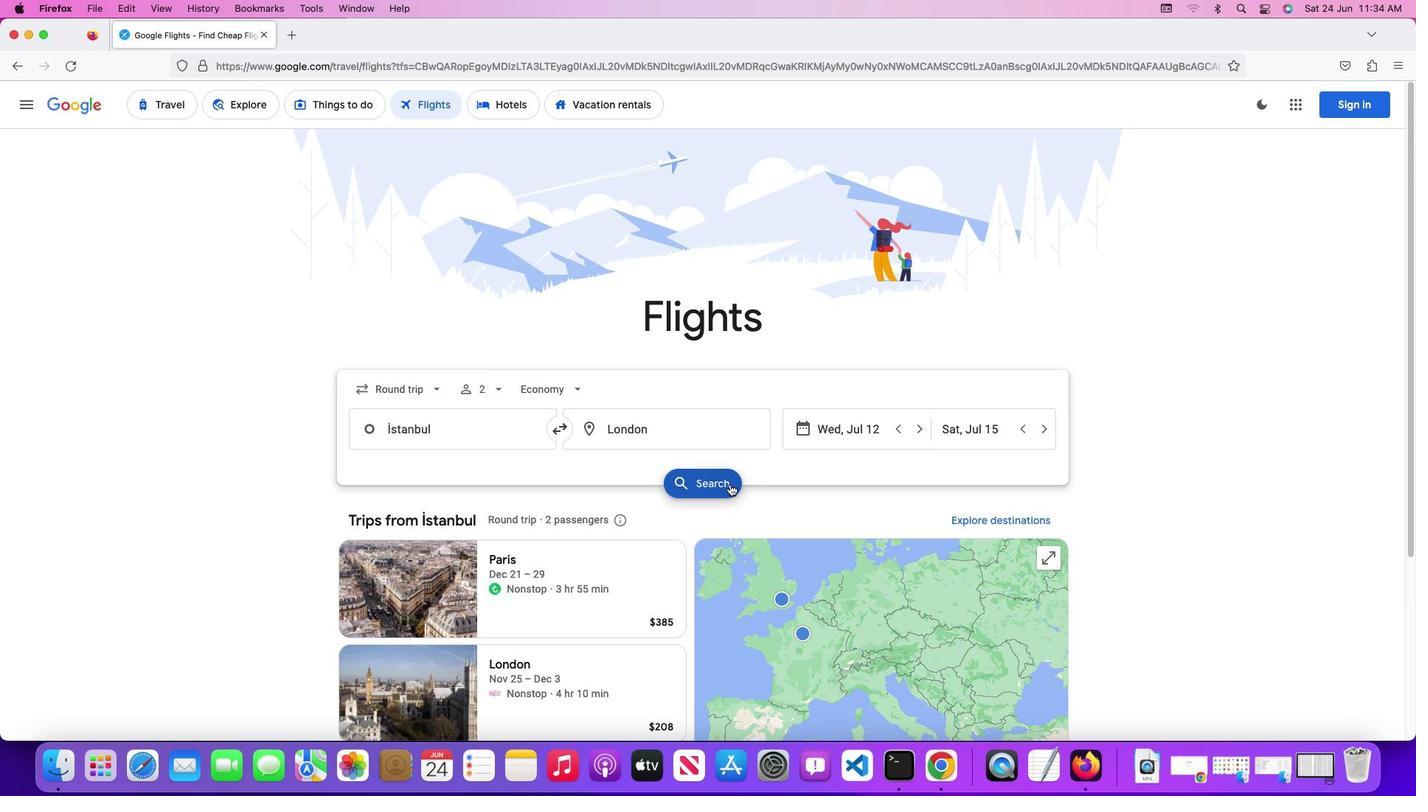 
Action: Mouse moved to (673, 241)
Screenshot: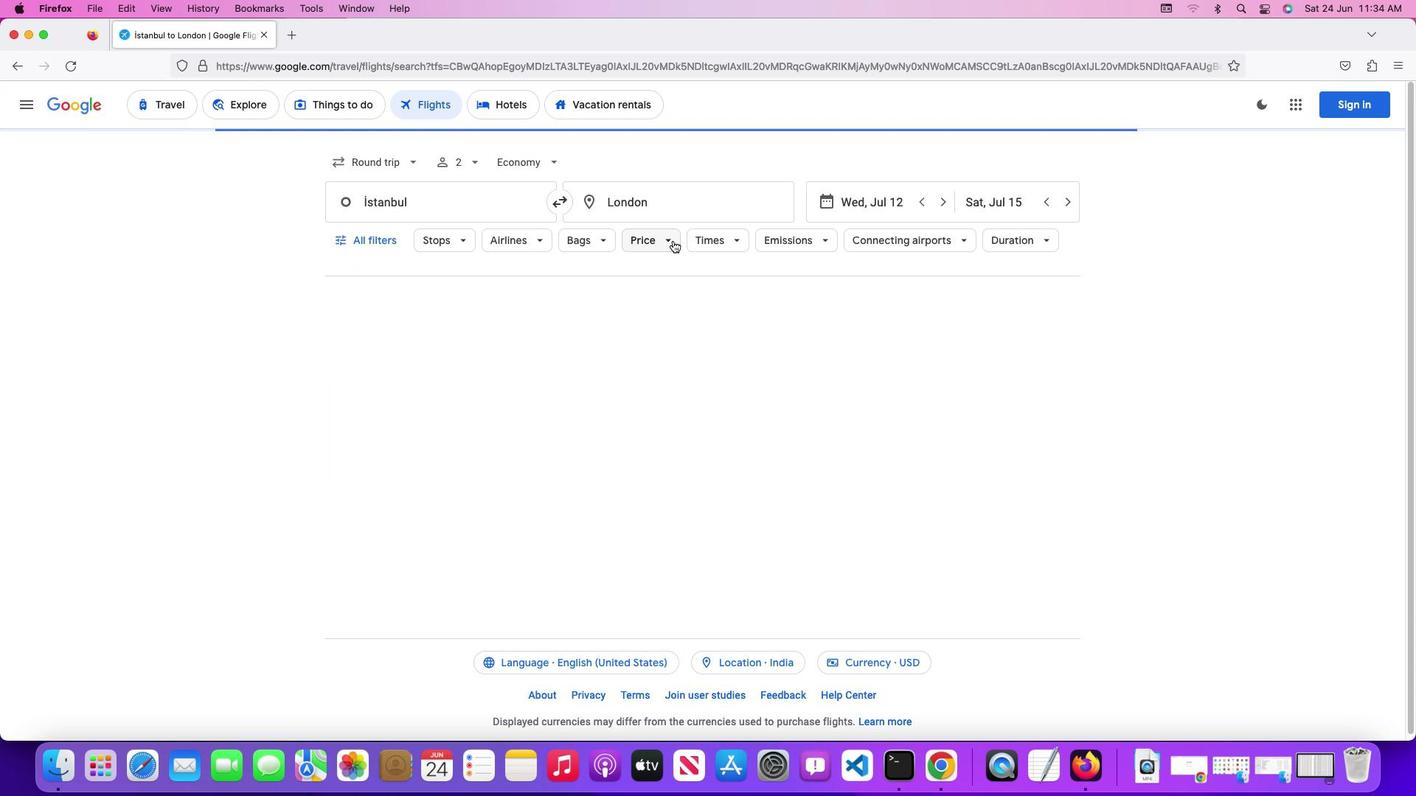 
Action: Mouse pressed left at (673, 241)
Screenshot: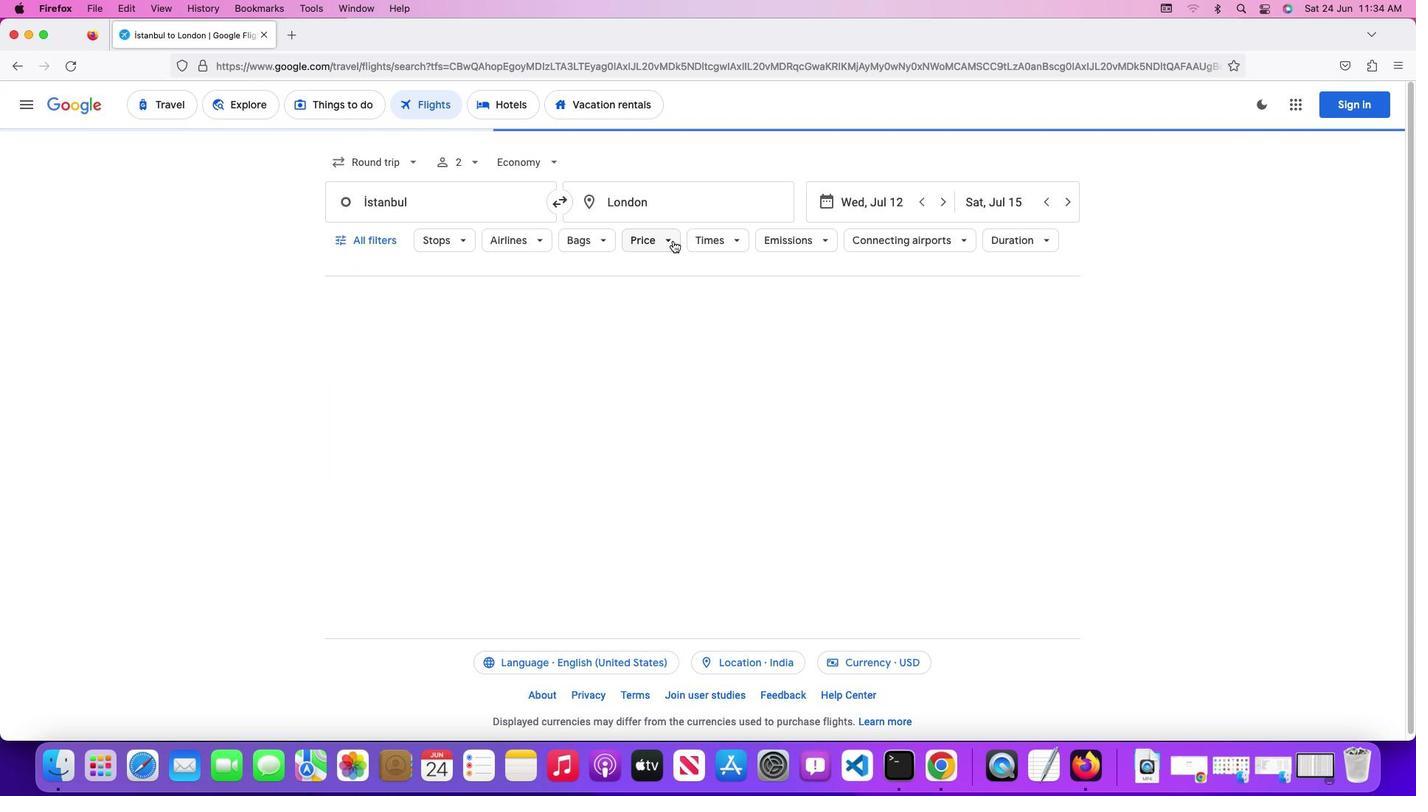 
Action: Mouse moved to (866, 335)
Screenshot: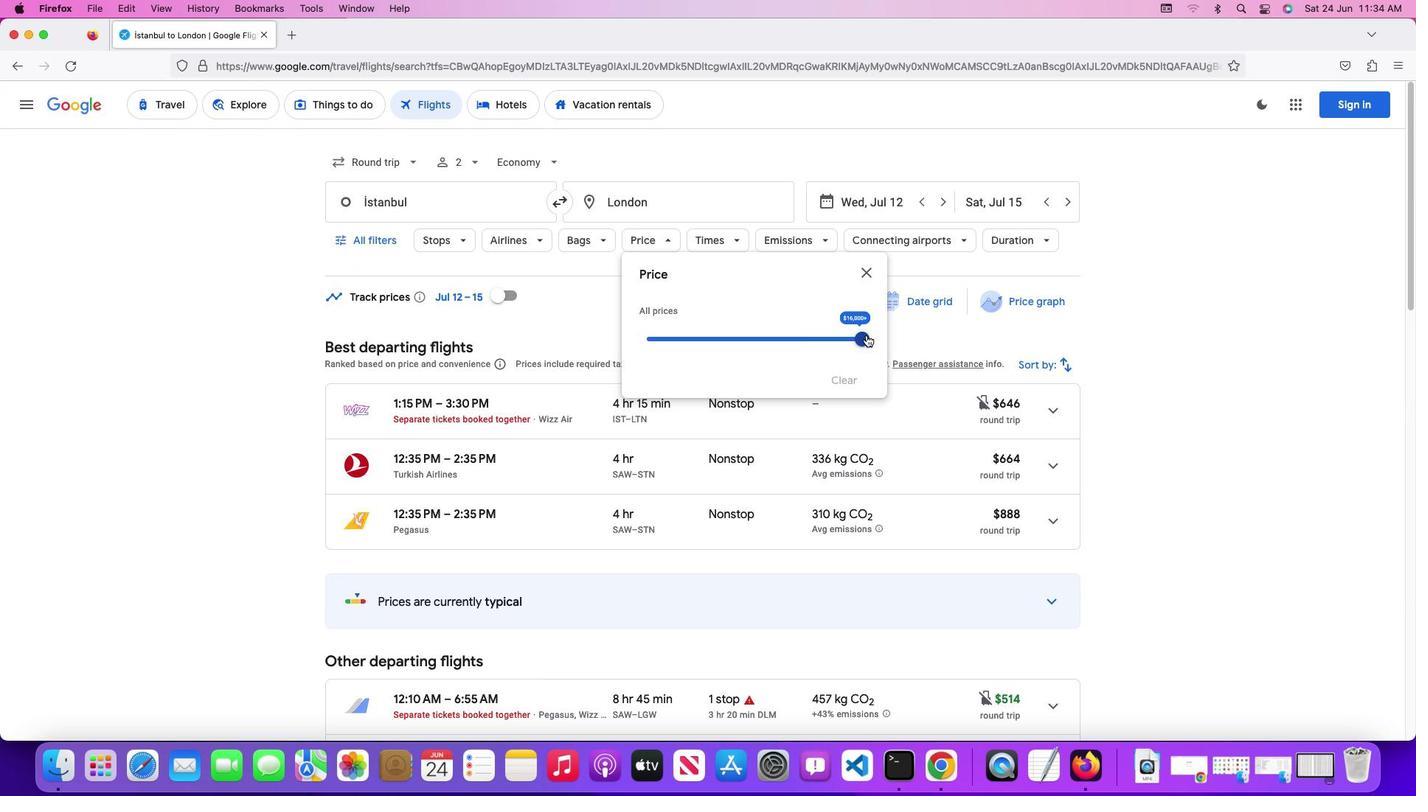 
Action: Mouse pressed left at (866, 335)
Screenshot: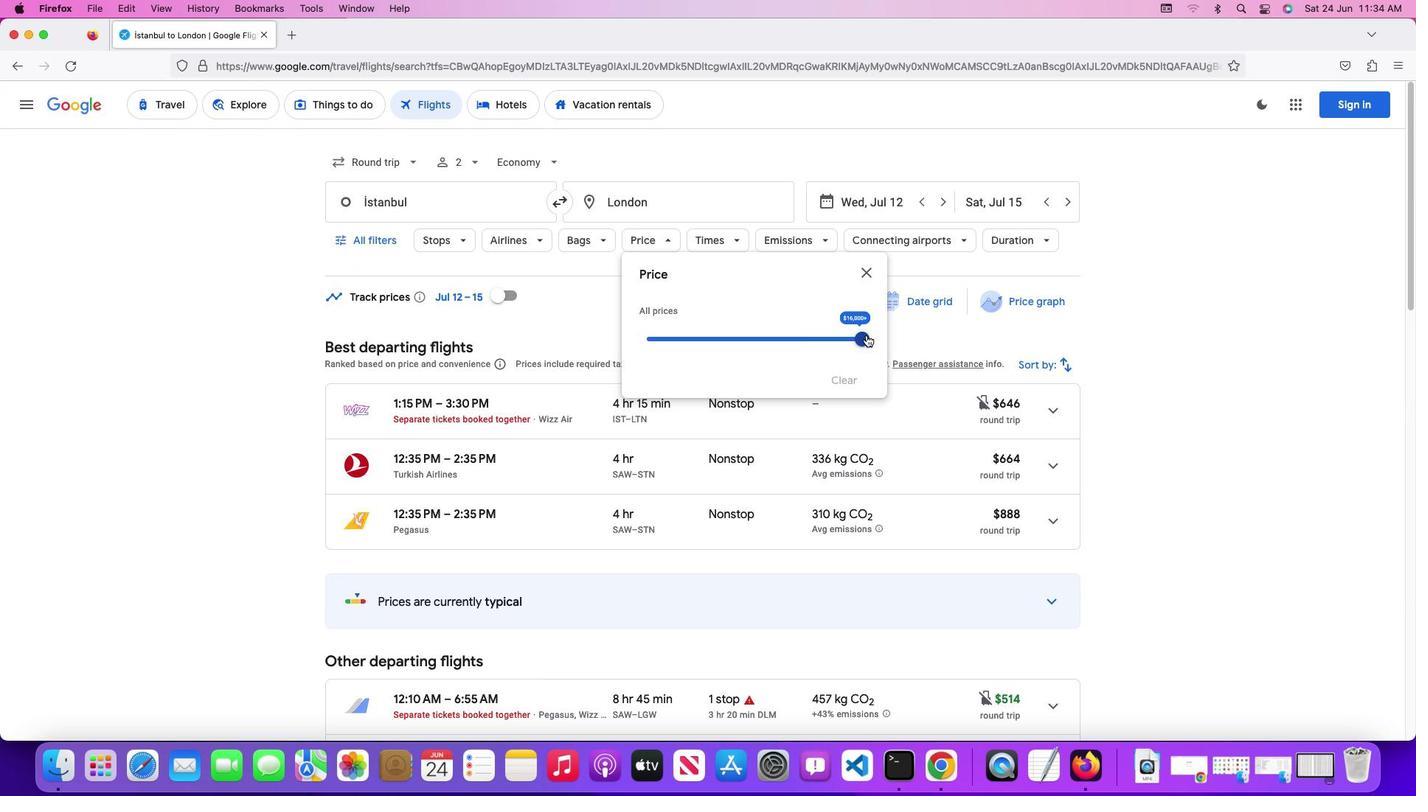 
Action: Mouse moved to (605, 315)
Screenshot: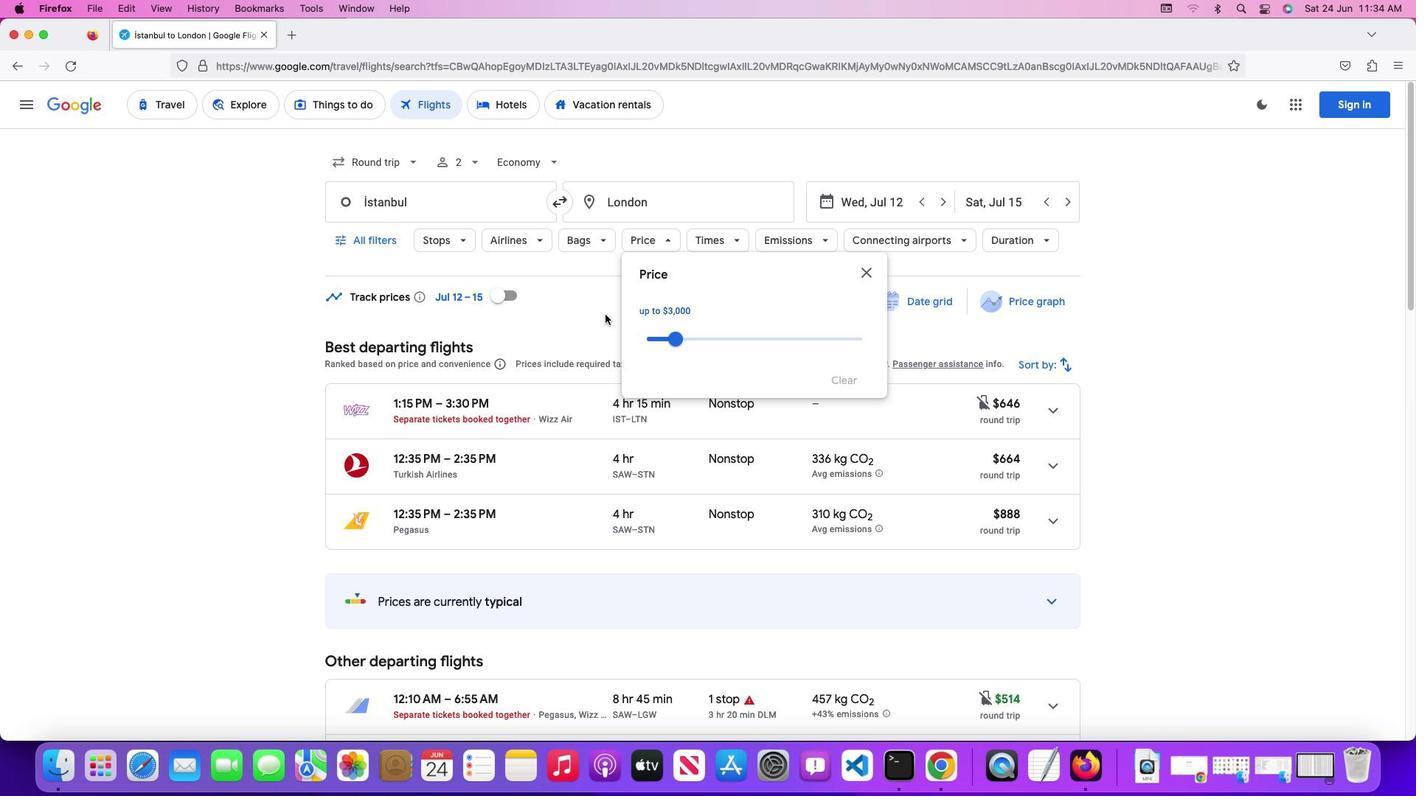 
Action: Mouse pressed left at (605, 315)
Screenshot: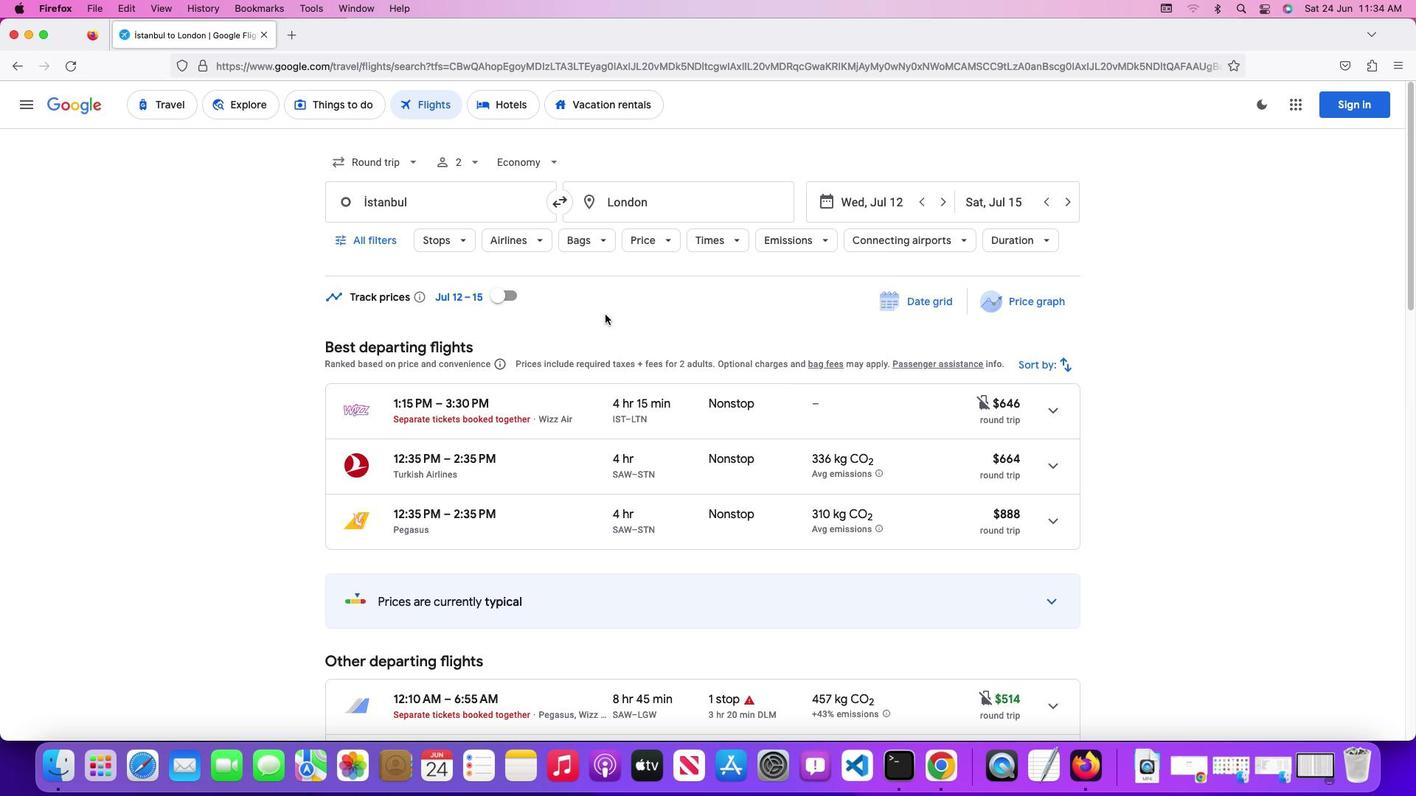 
Action: Mouse moved to (597, 242)
Screenshot: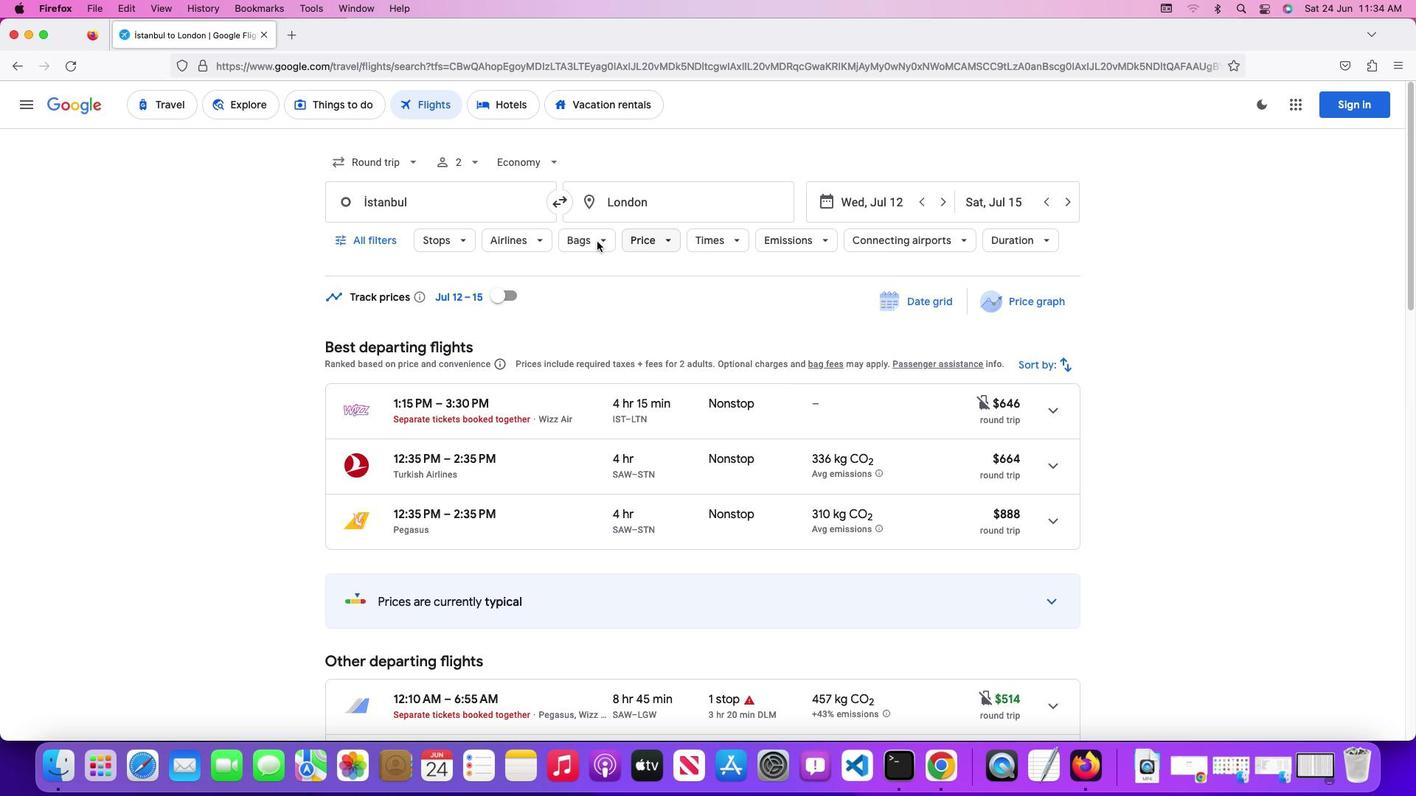 
Action: Mouse pressed left at (597, 242)
Screenshot: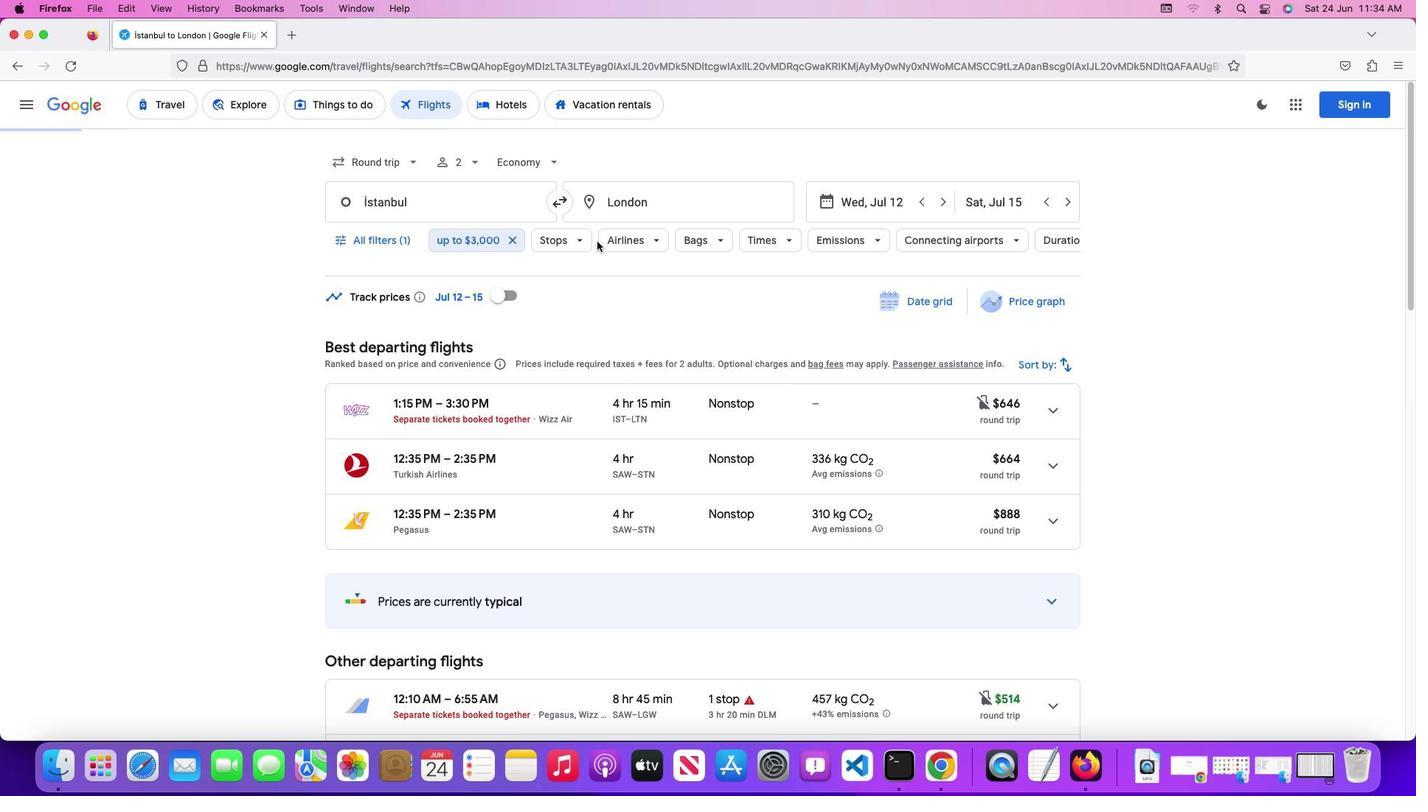 
Action: Mouse moved to (714, 242)
Screenshot: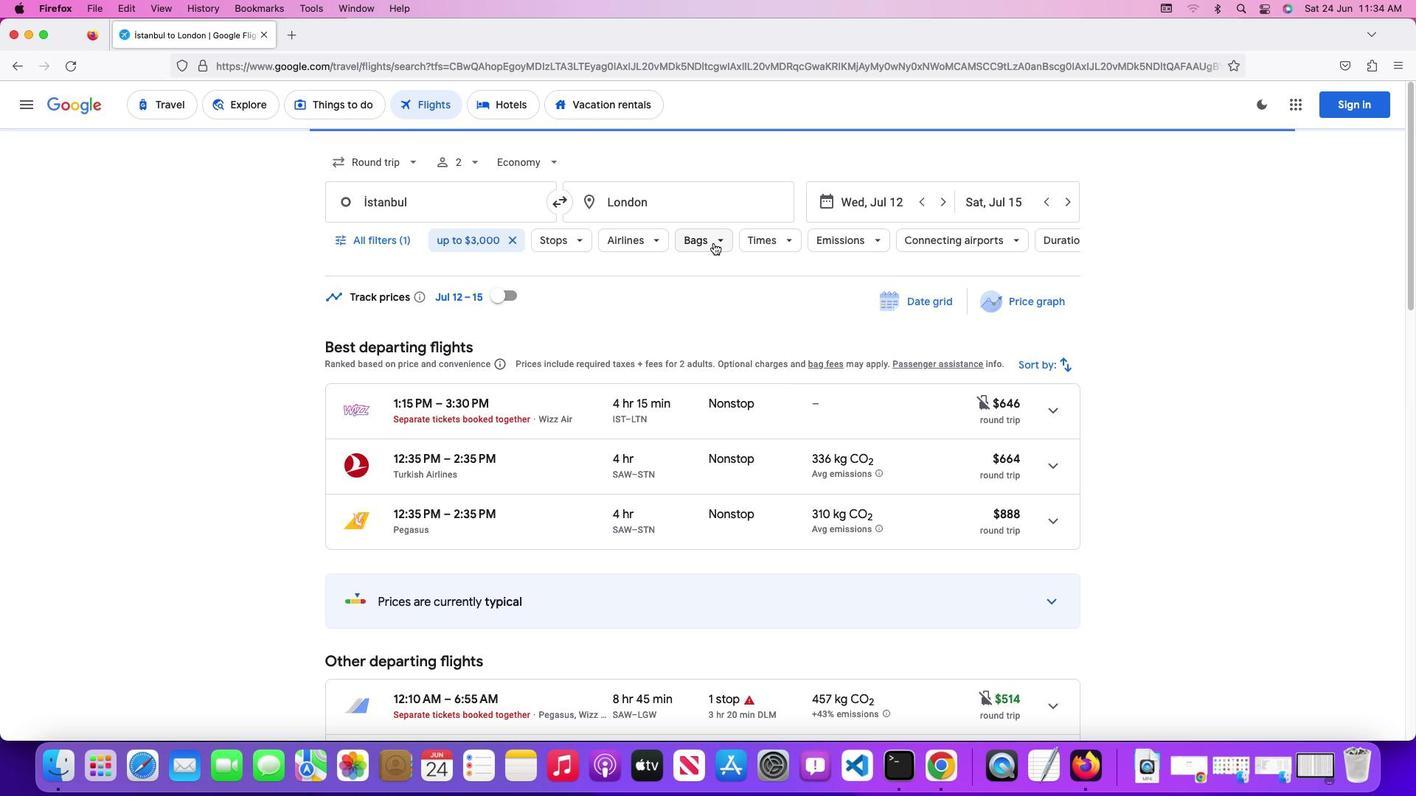 
Action: Mouse pressed left at (714, 242)
Screenshot: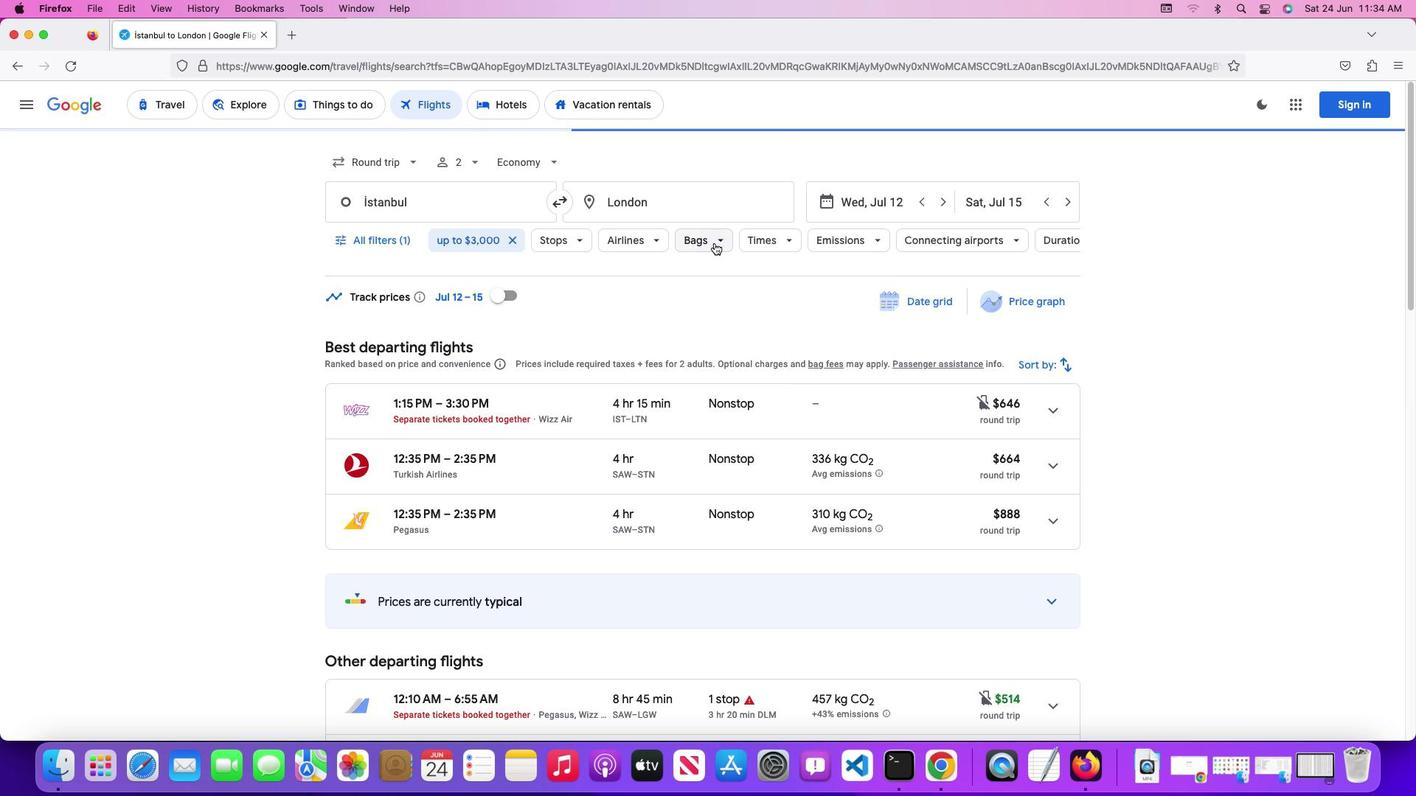 
Action: Mouse moved to (923, 305)
Screenshot: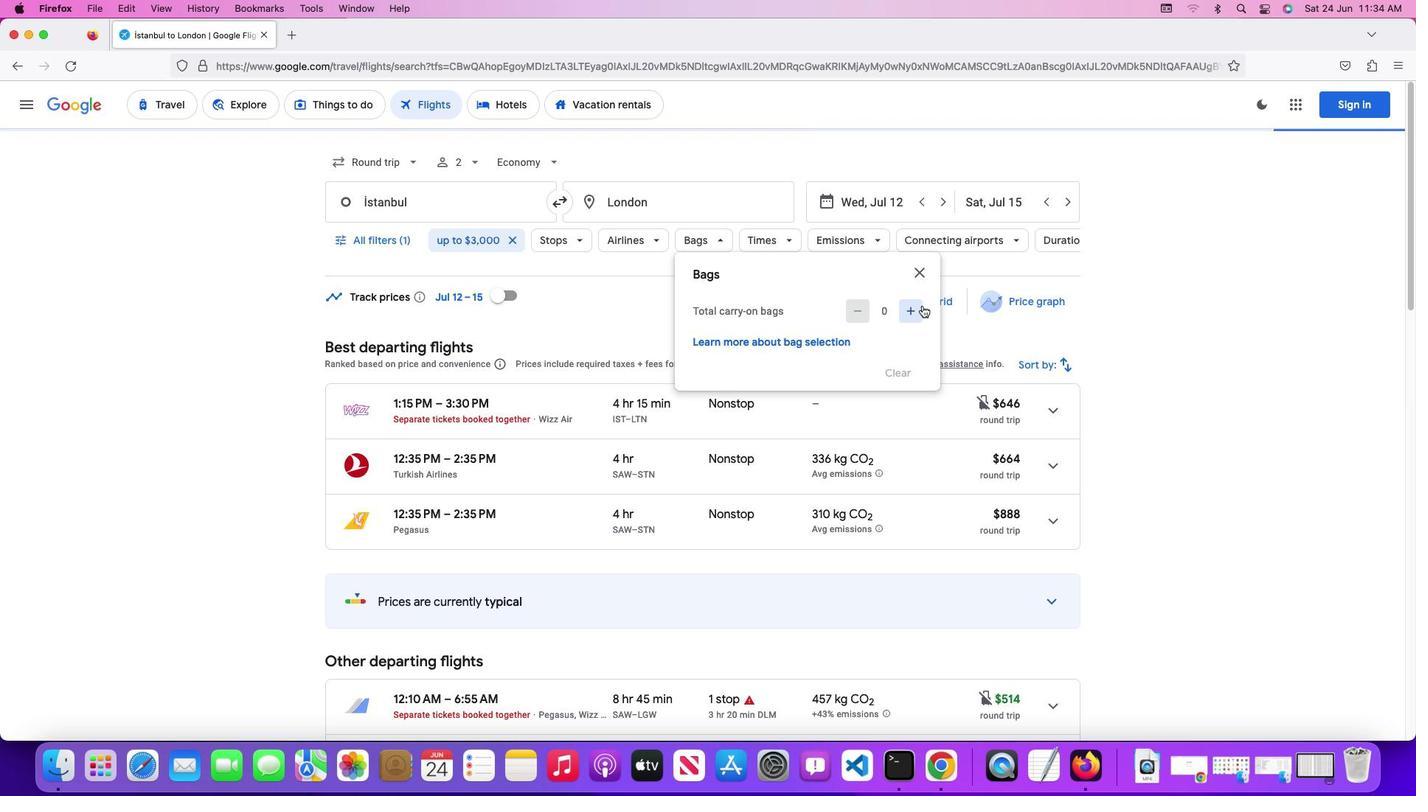 
Action: Mouse pressed left at (923, 305)
Screenshot: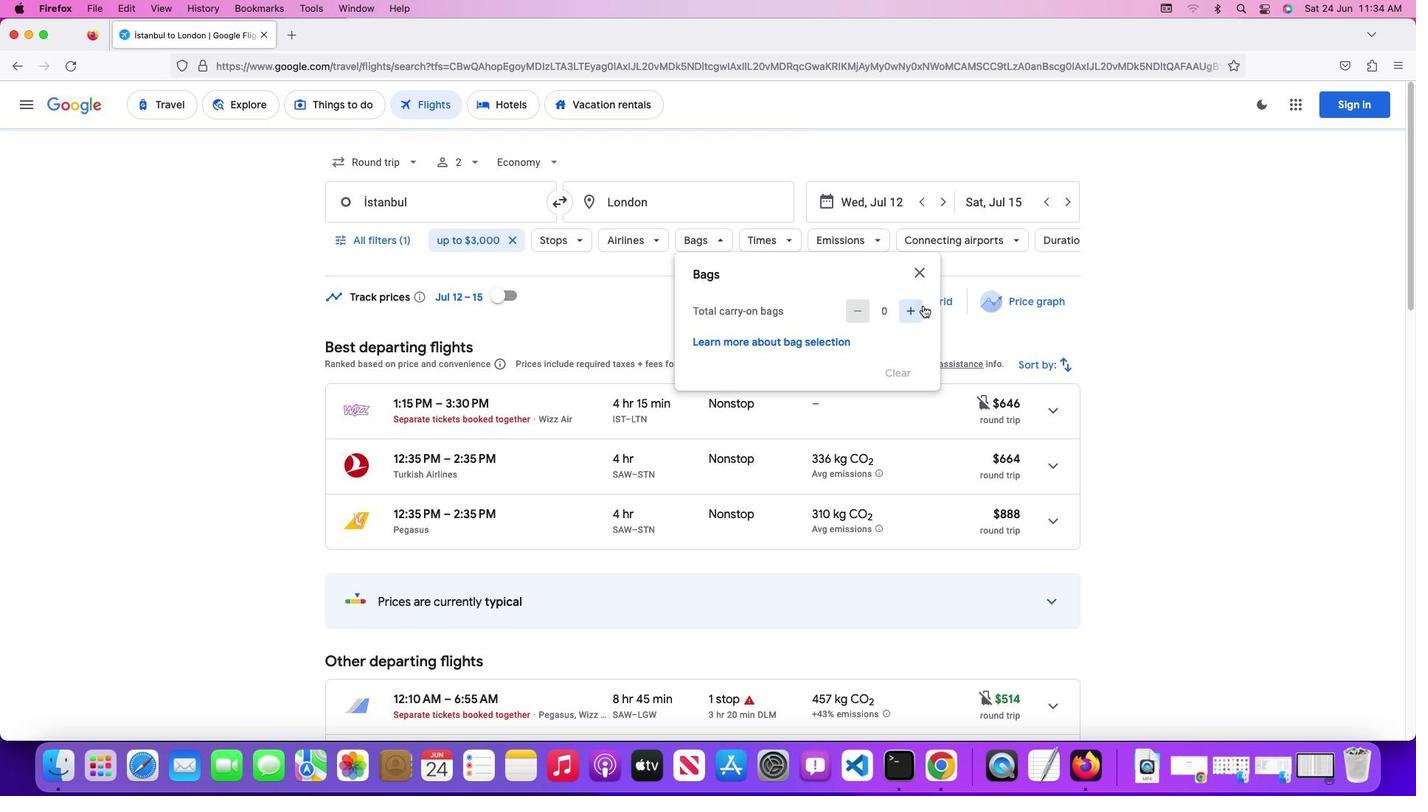 
Action: Mouse moved to (911, 312)
Screenshot: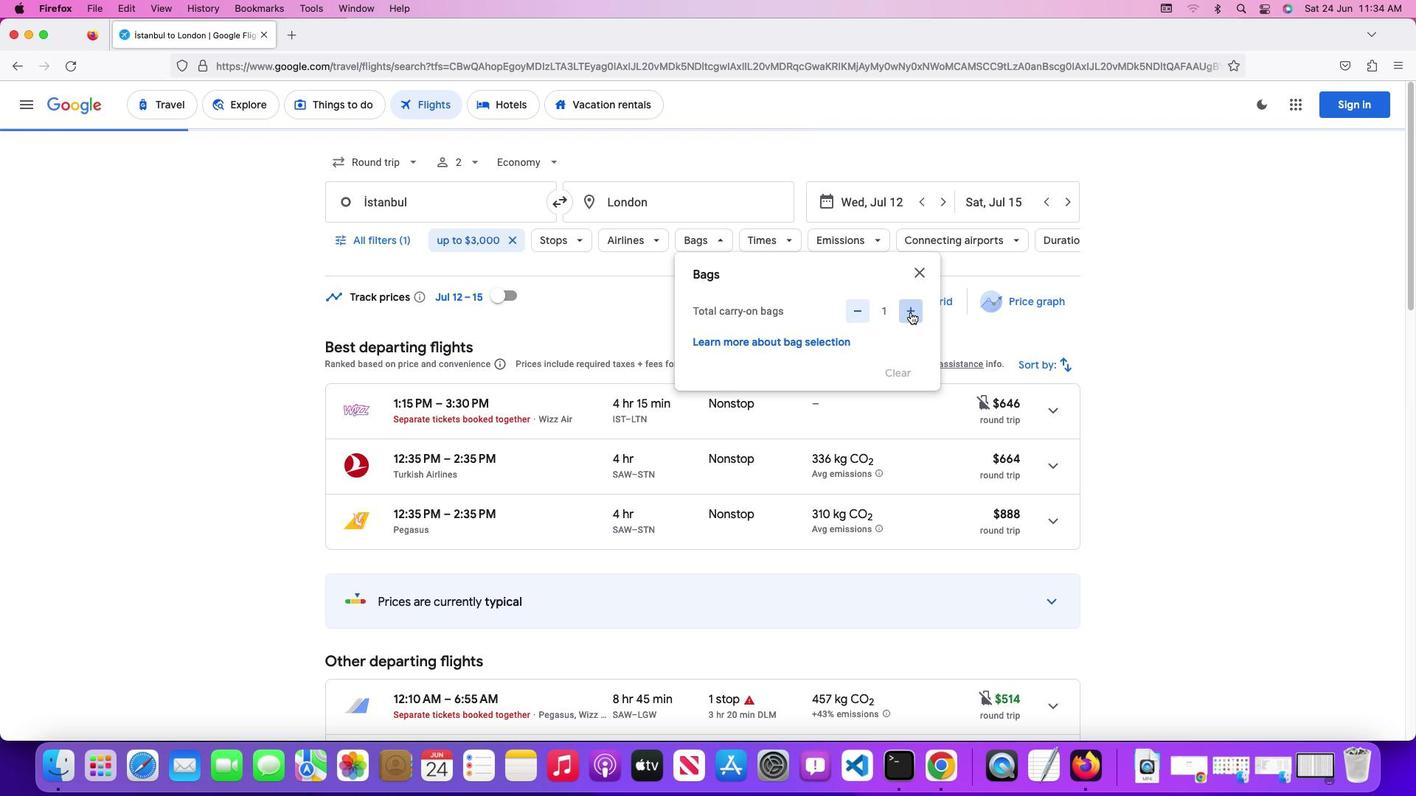 
Action: Mouse pressed left at (911, 312)
Screenshot: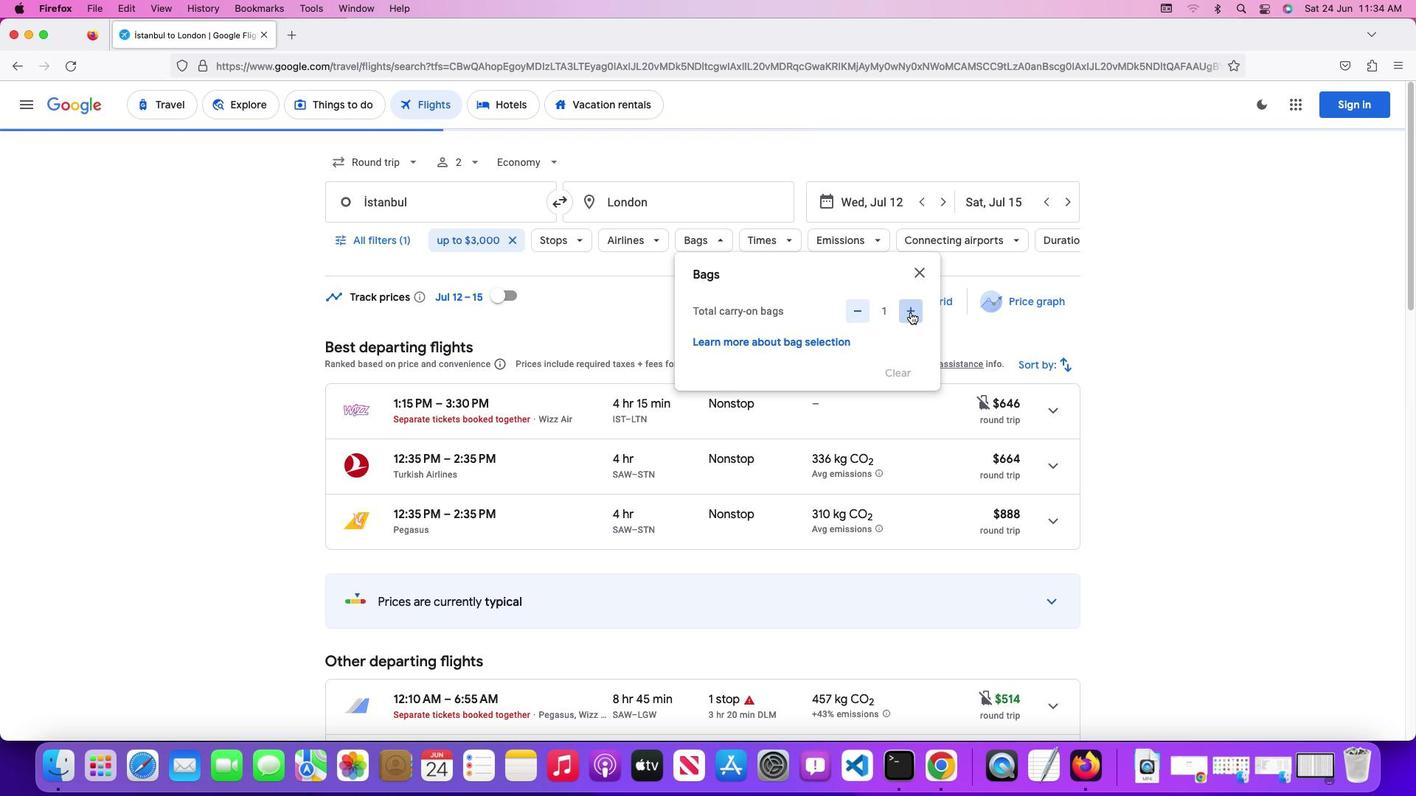 
Action: Mouse moved to (644, 306)
Screenshot: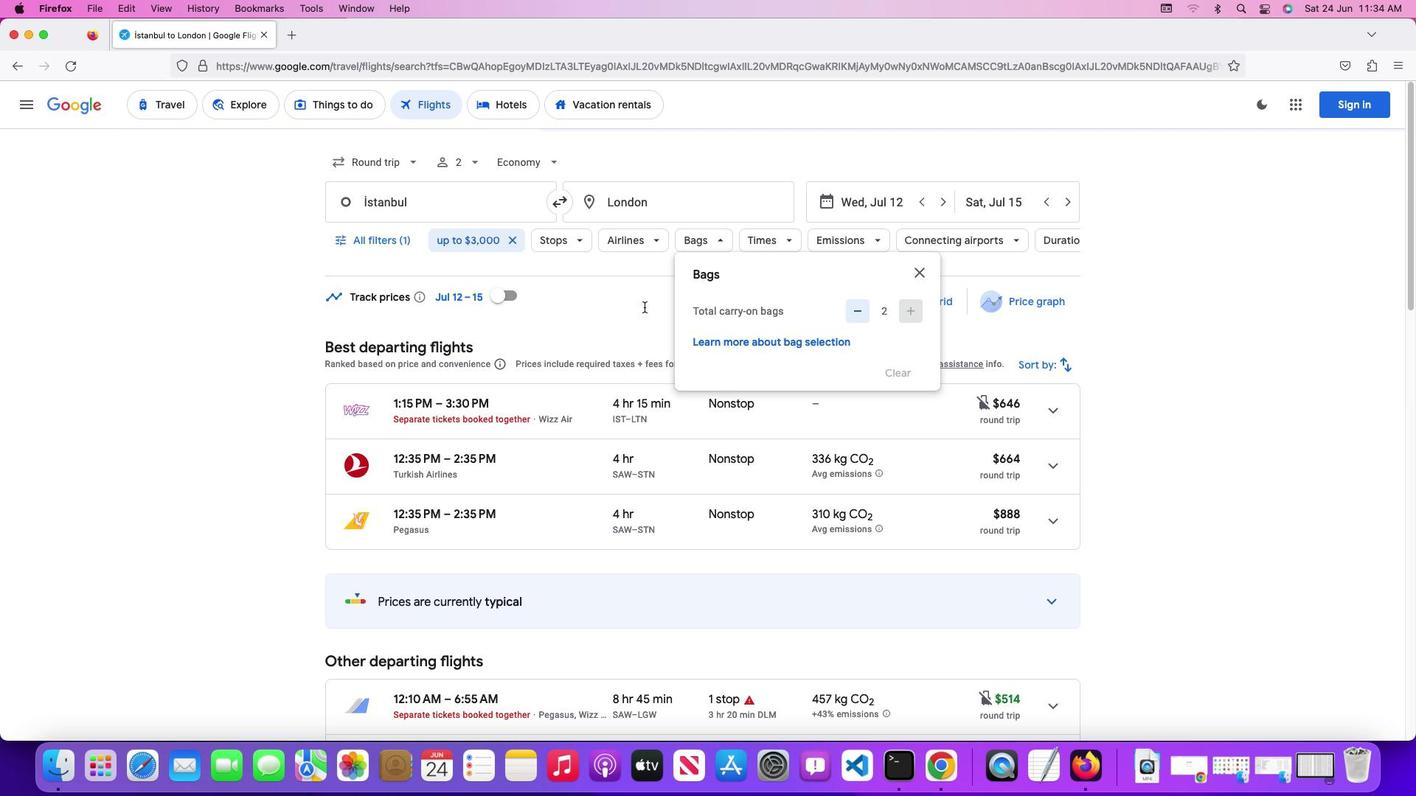 
